 Task: Create a rule when custom fields attachments is set to a date Less than 1  hours from now by anyone except me.
Action: Mouse moved to (987, 250)
Screenshot: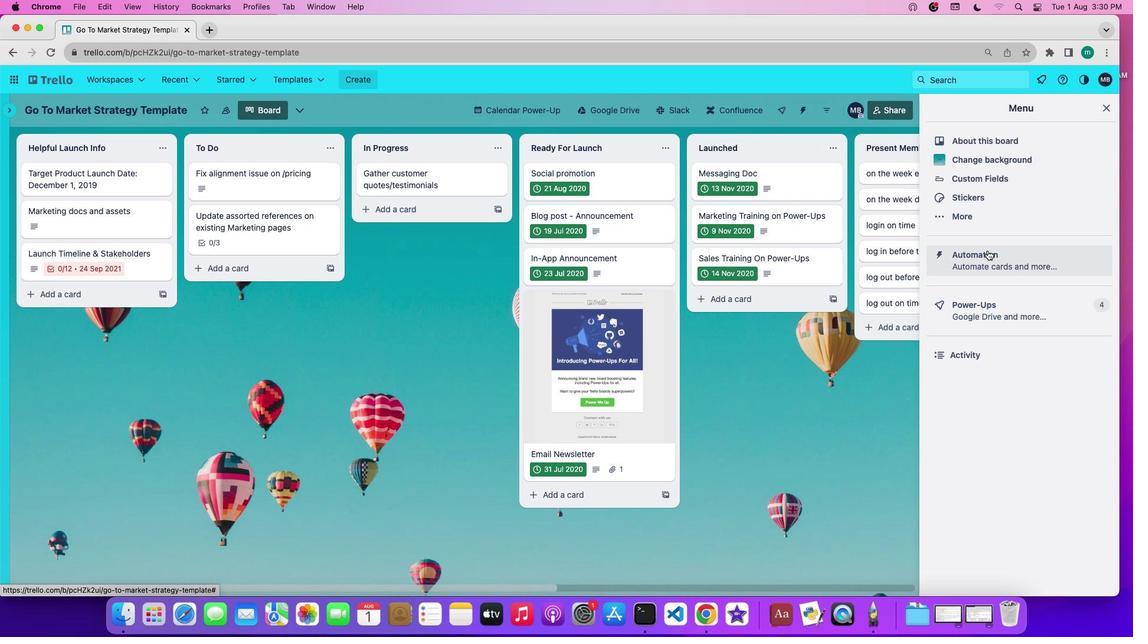 
Action: Mouse pressed left at (987, 250)
Screenshot: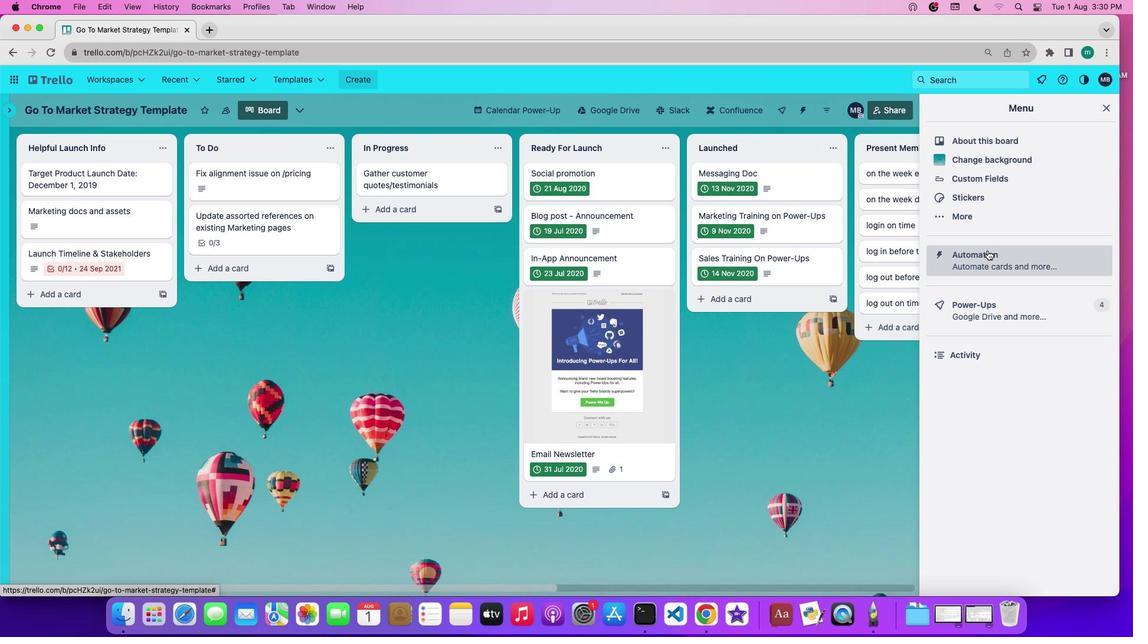 
Action: Mouse moved to (54, 219)
Screenshot: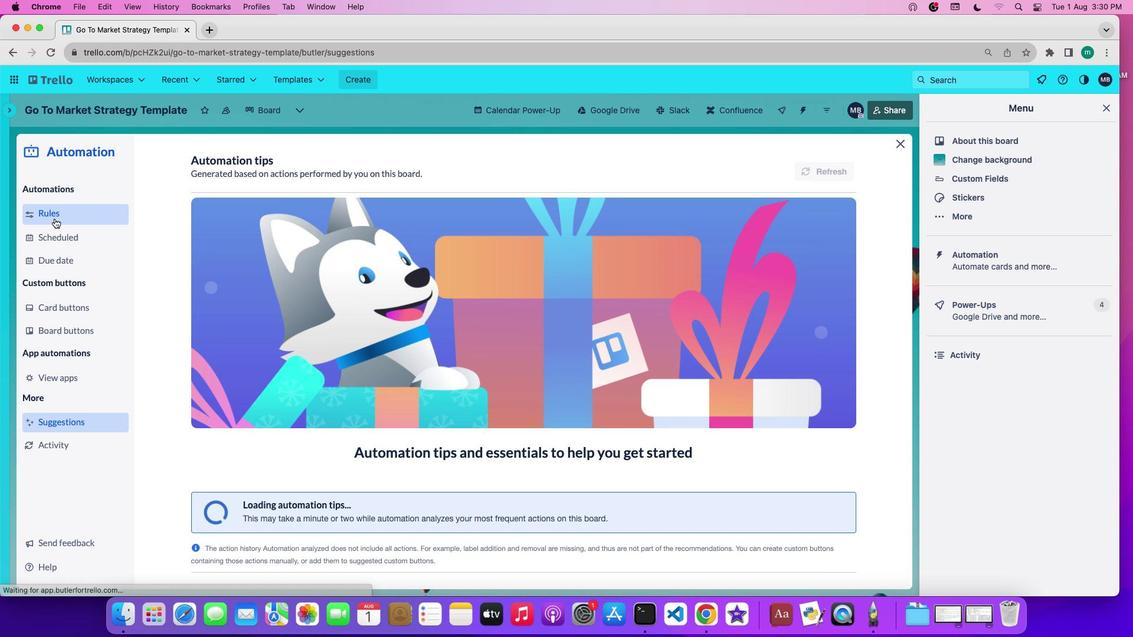 
Action: Mouse pressed left at (54, 219)
Screenshot: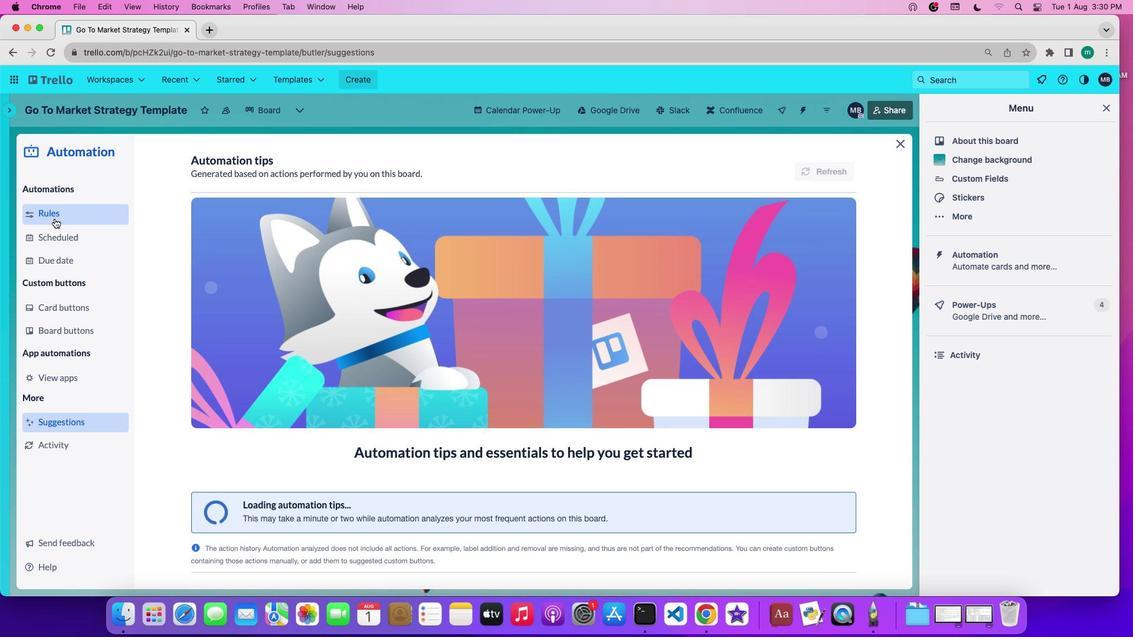 
Action: Mouse moved to (255, 417)
Screenshot: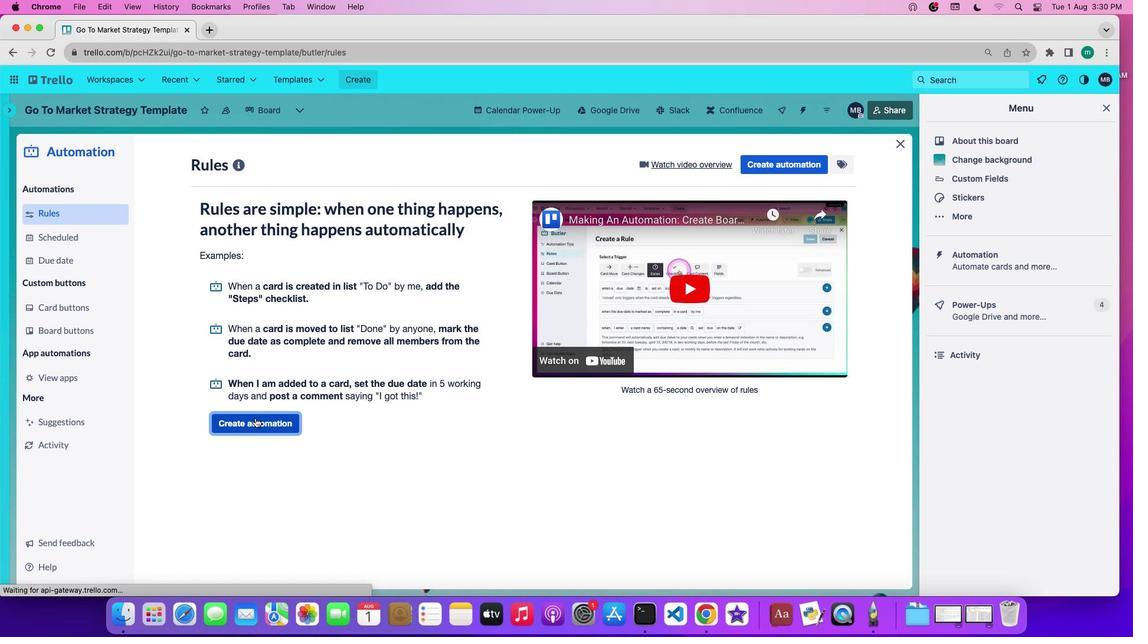 
Action: Mouse pressed left at (255, 417)
Screenshot: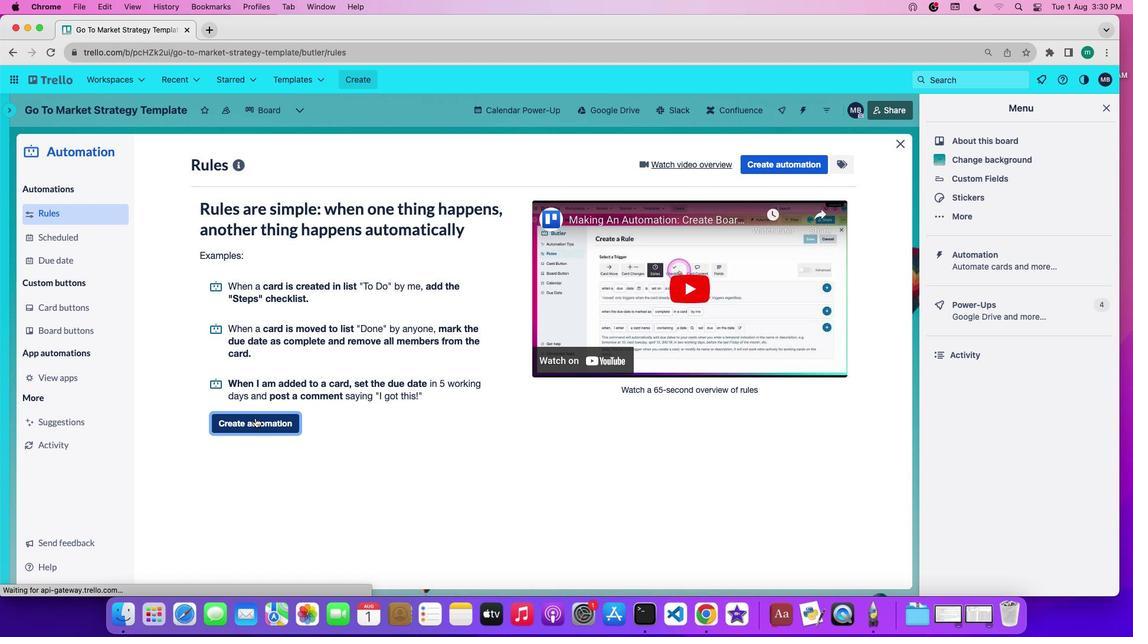
Action: Mouse moved to (522, 282)
Screenshot: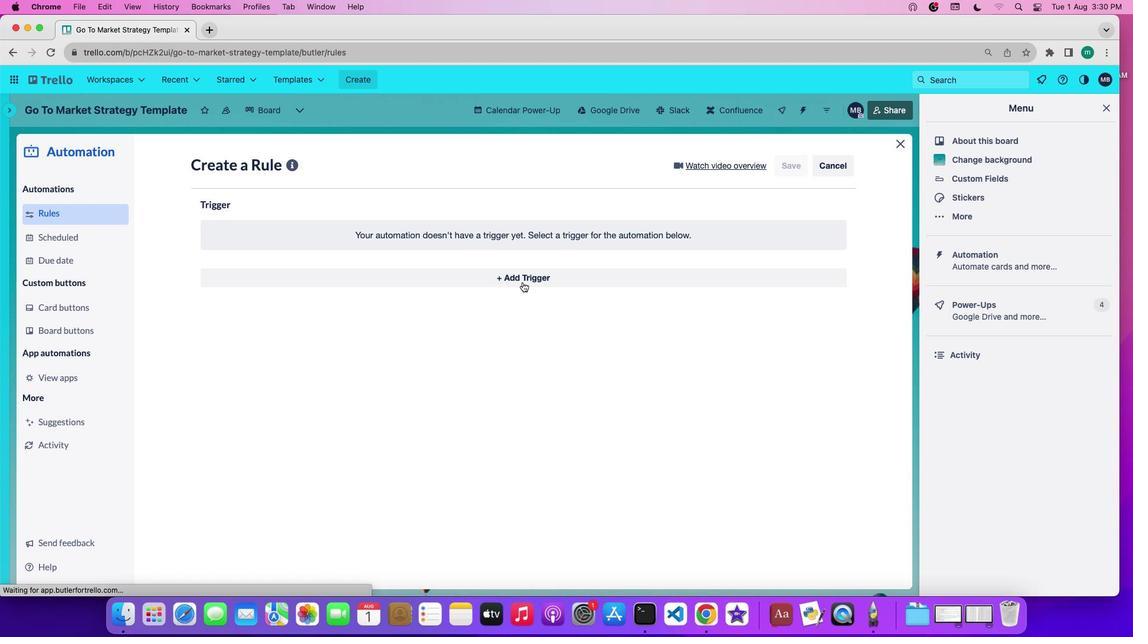 
Action: Mouse pressed left at (522, 282)
Screenshot: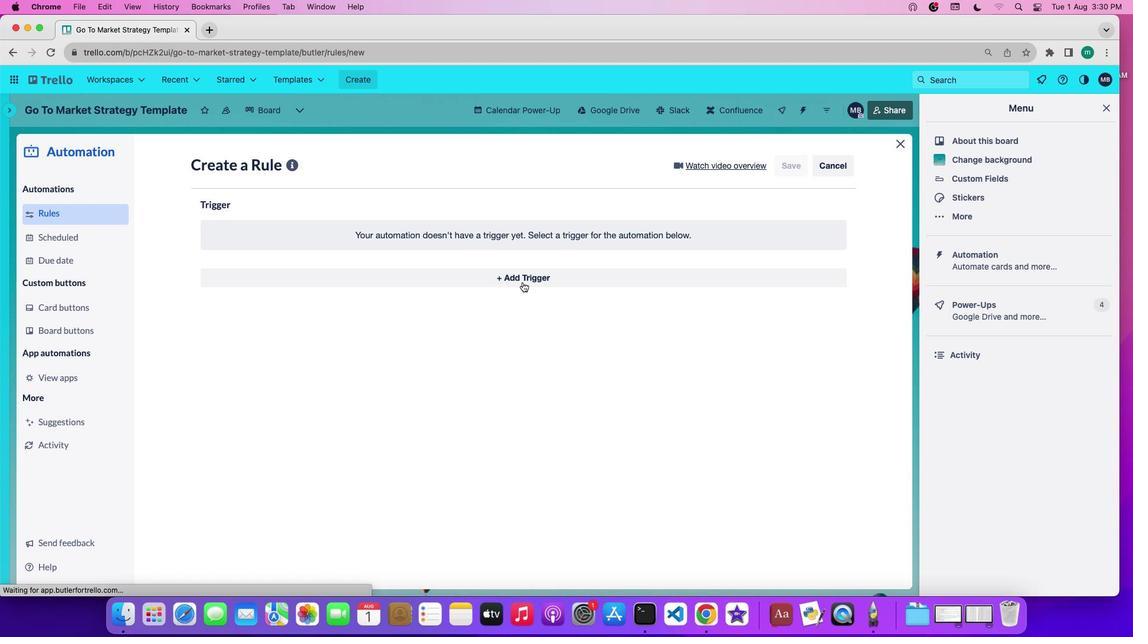 
Action: Mouse moved to (489, 327)
Screenshot: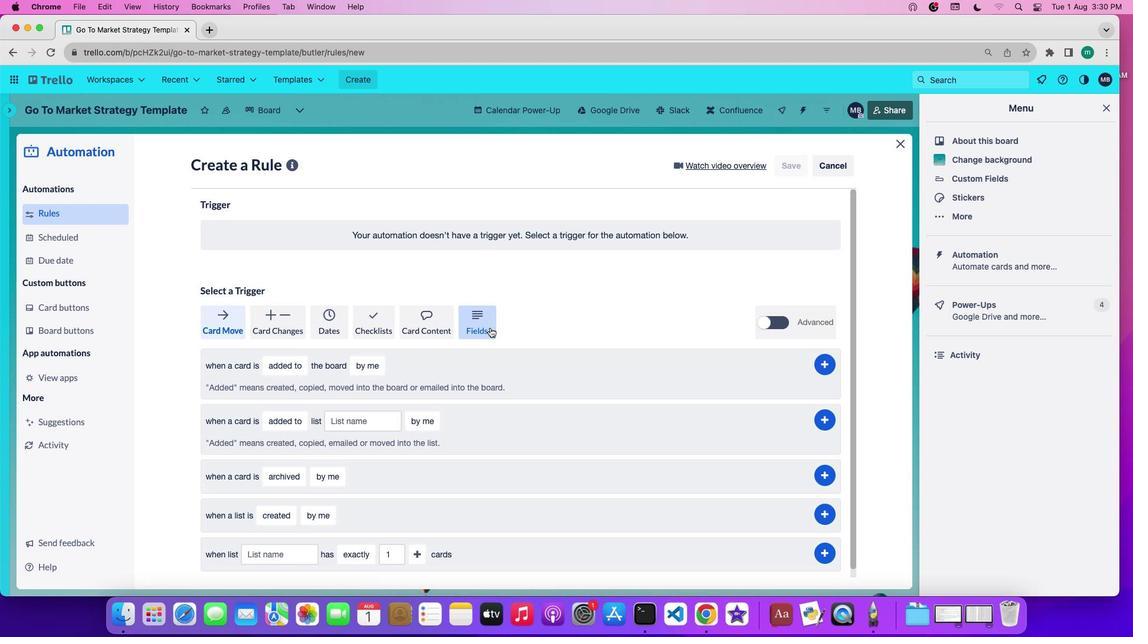 
Action: Mouse pressed left at (489, 327)
Screenshot: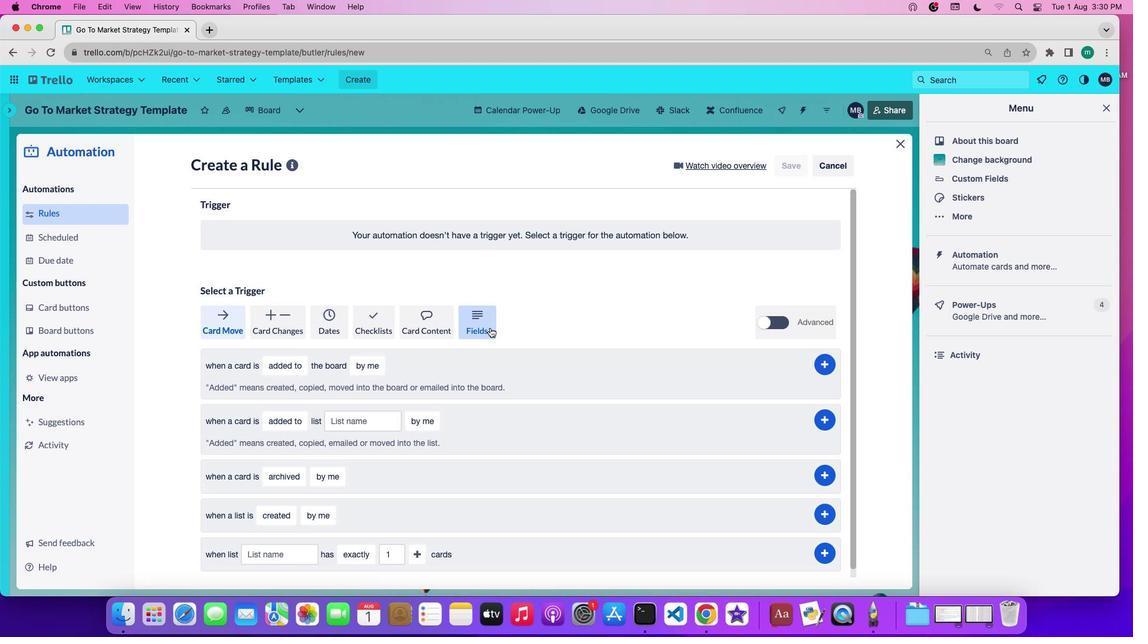 
Action: Mouse moved to (540, 400)
Screenshot: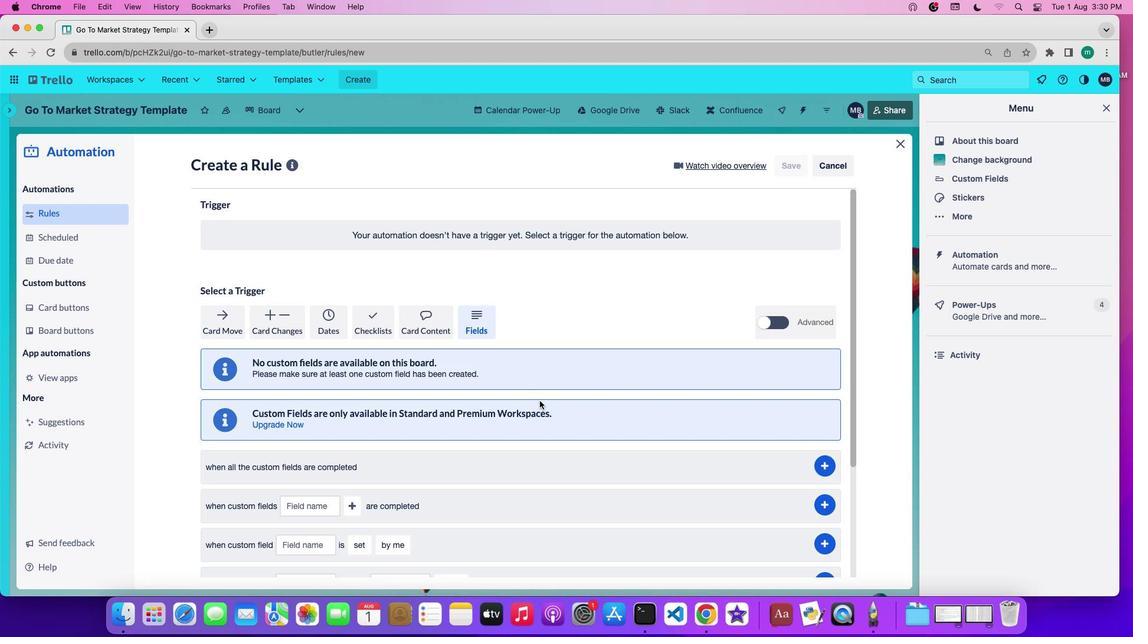 
Action: Mouse scrolled (540, 400) with delta (0, 0)
Screenshot: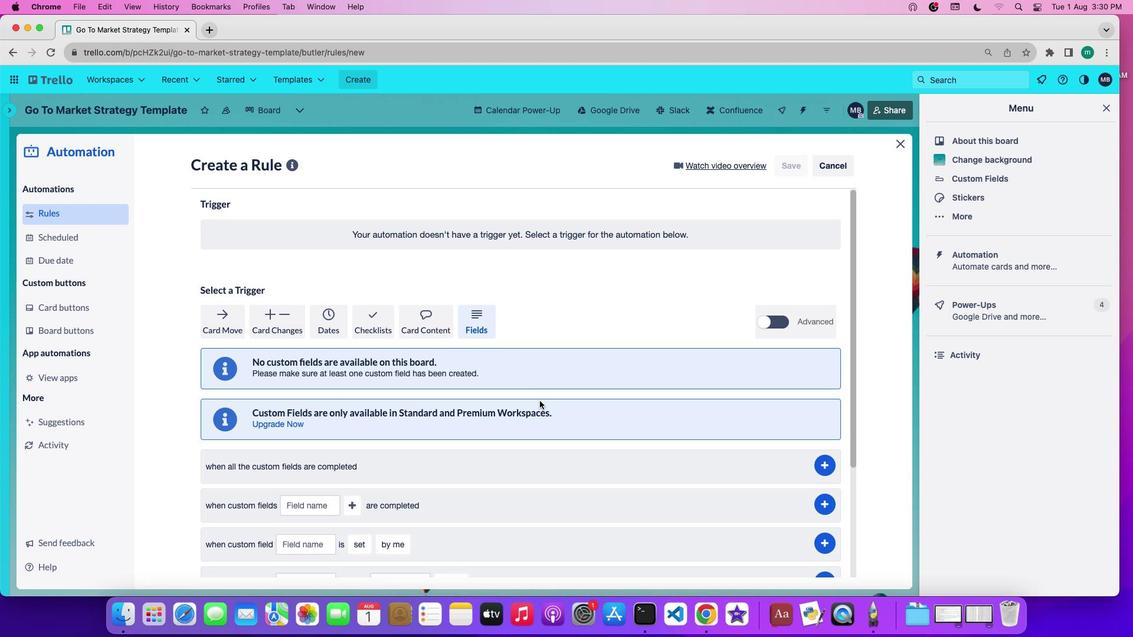 
Action: Mouse scrolled (540, 400) with delta (0, 0)
Screenshot: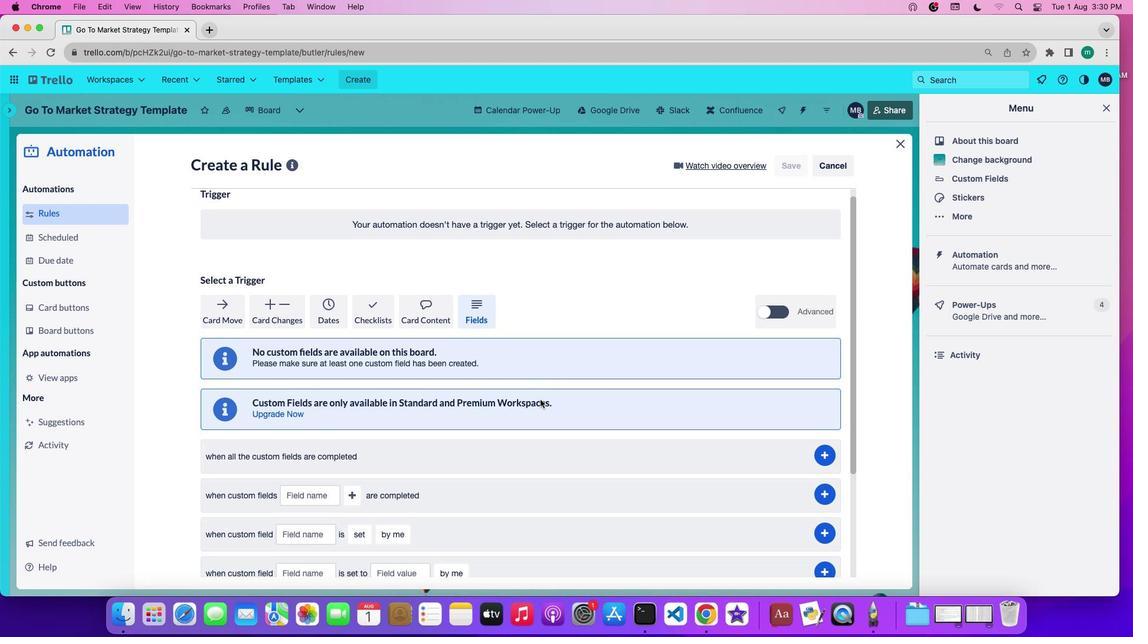 
Action: Mouse moved to (540, 400)
Screenshot: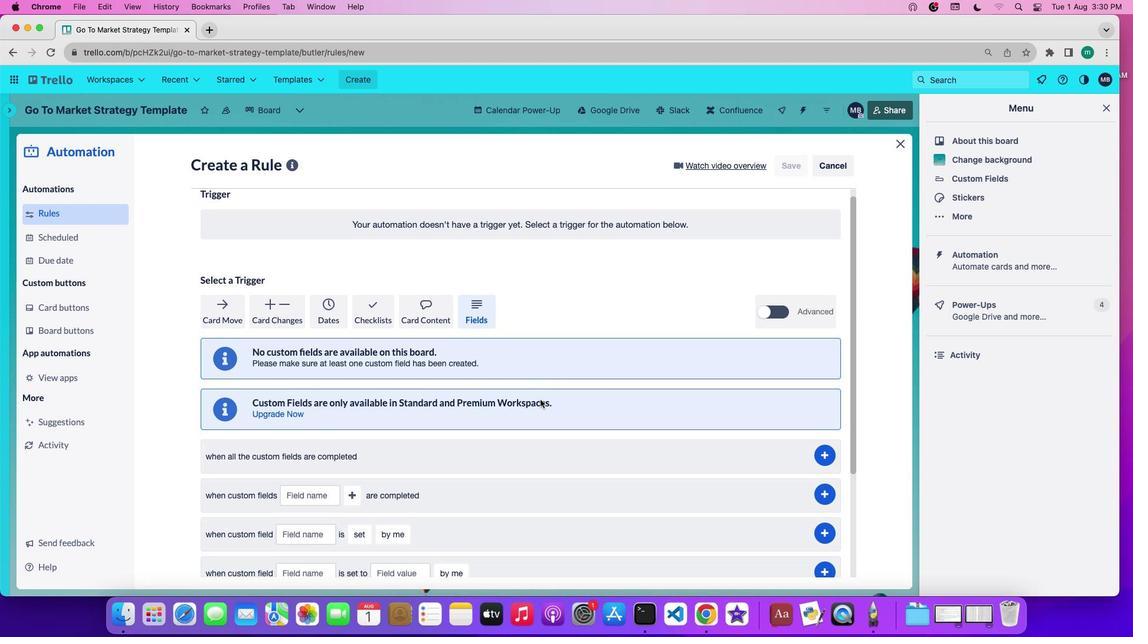 
Action: Mouse scrolled (540, 400) with delta (0, -1)
Screenshot: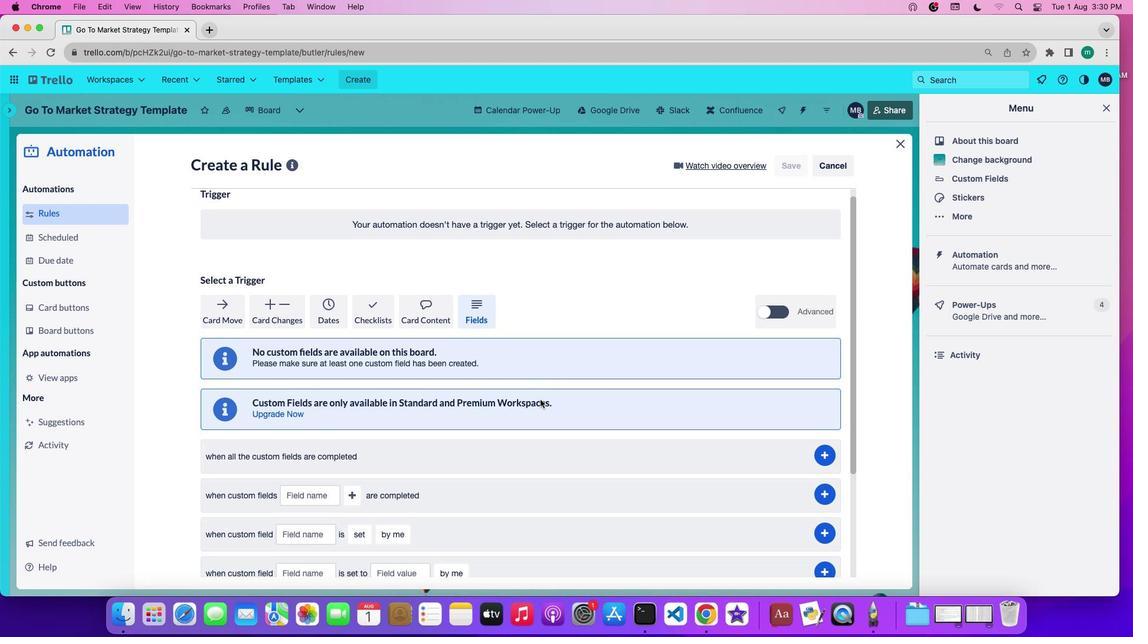 
Action: Mouse scrolled (540, 400) with delta (0, -2)
Screenshot: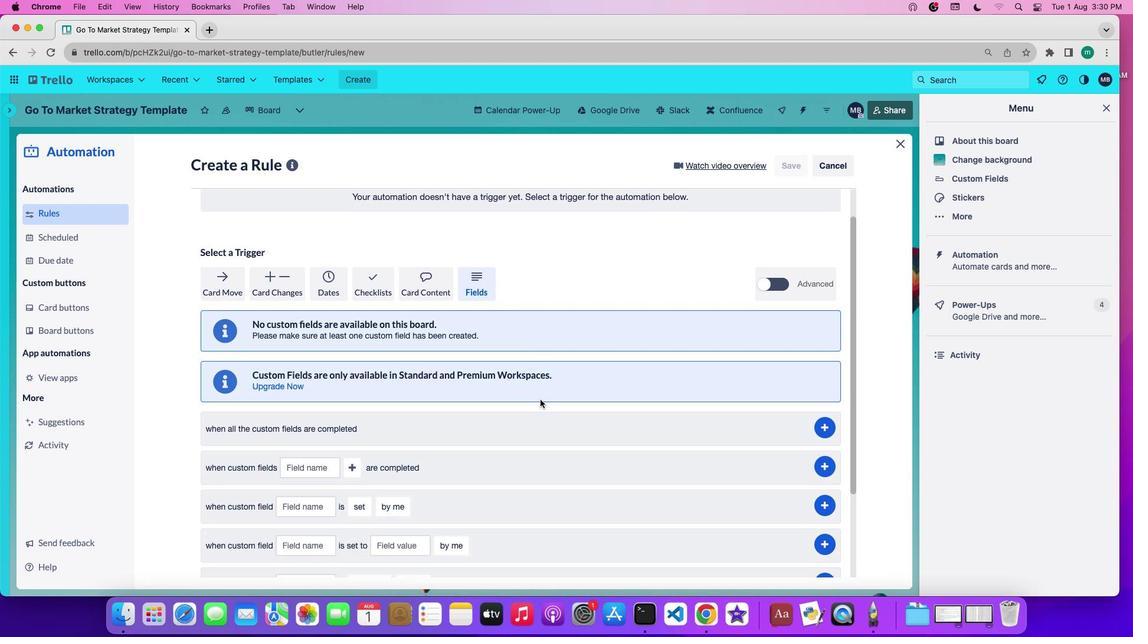 
Action: Mouse moved to (540, 399)
Screenshot: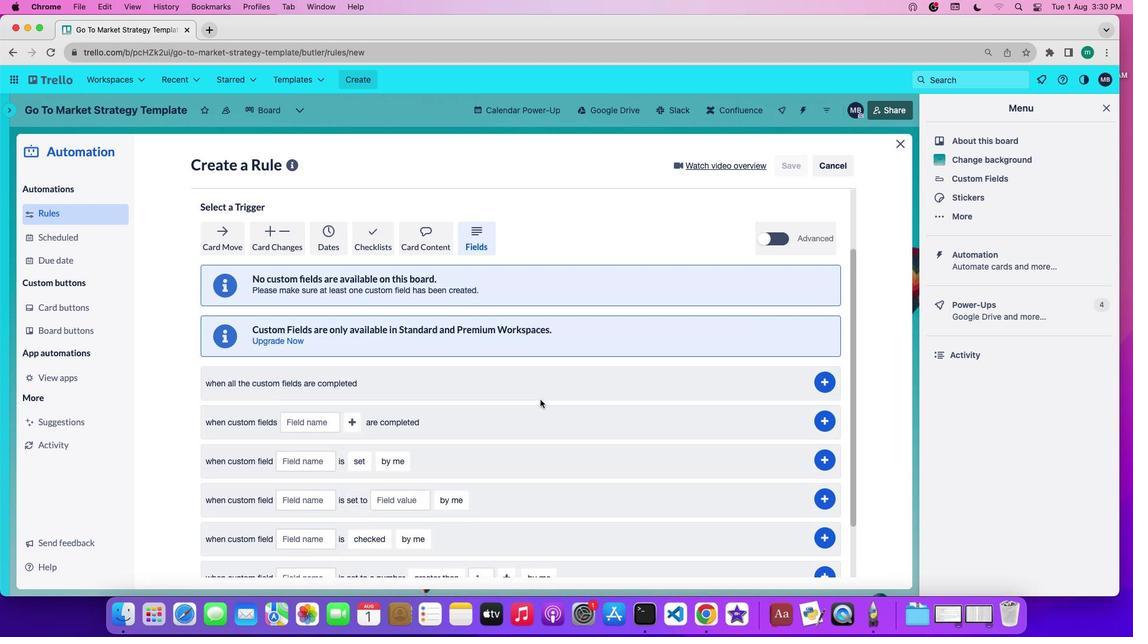 
Action: Mouse scrolled (540, 399) with delta (0, -2)
Screenshot: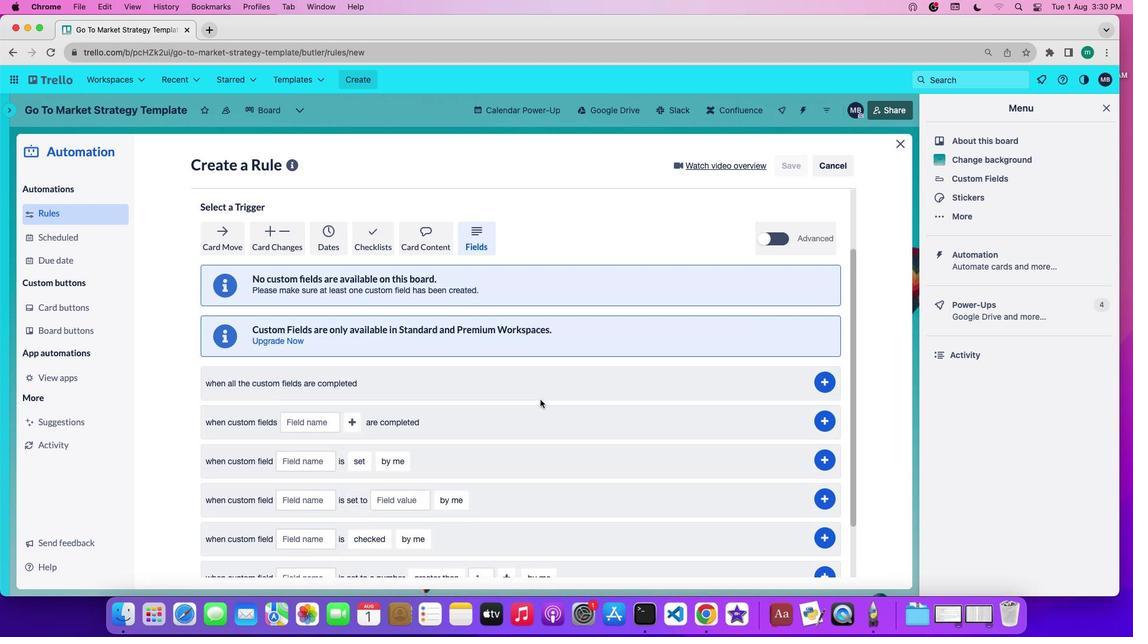 
Action: Mouse moved to (303, 550)
Screenshot: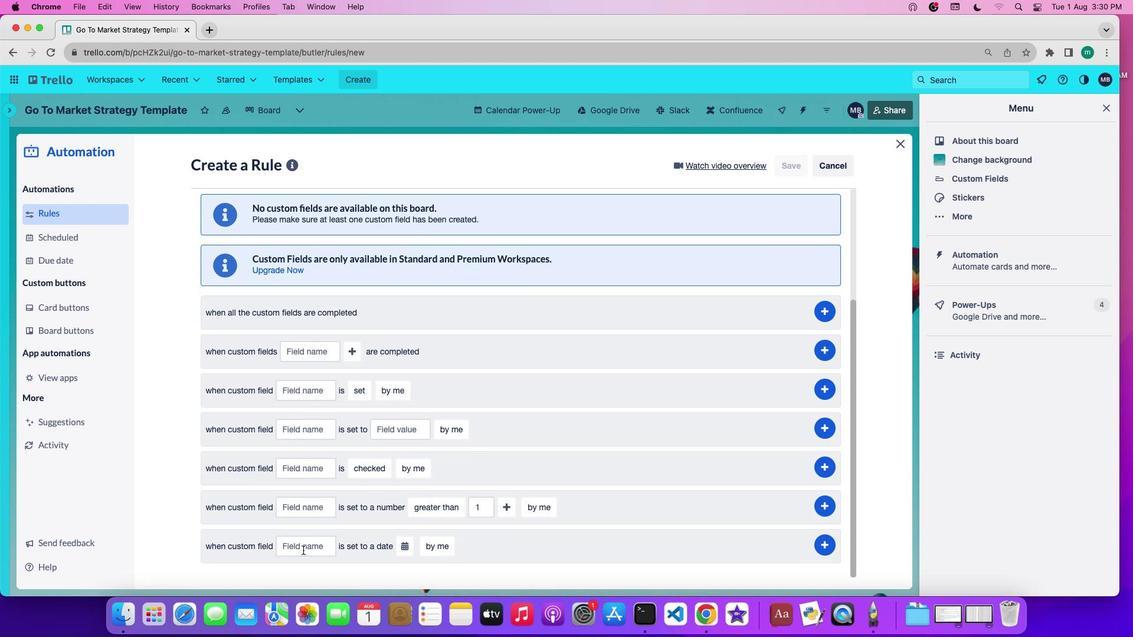 
Action: Mouse pressed left at (303, 550)
Screenshot: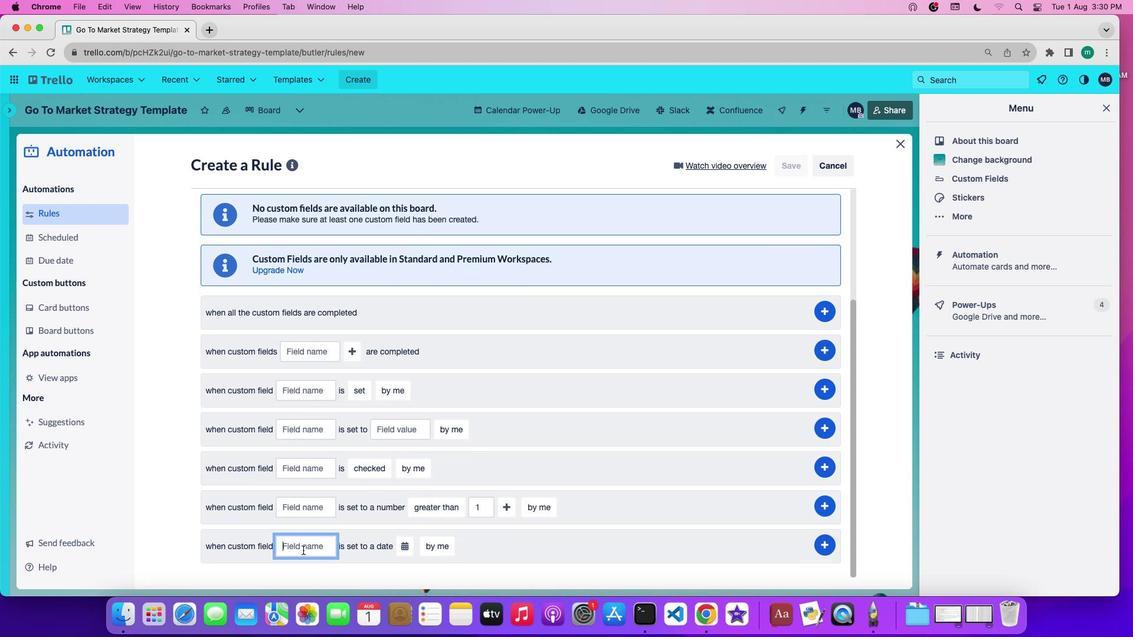 
Action: Mouse moved to (309, 542)
Screenshot: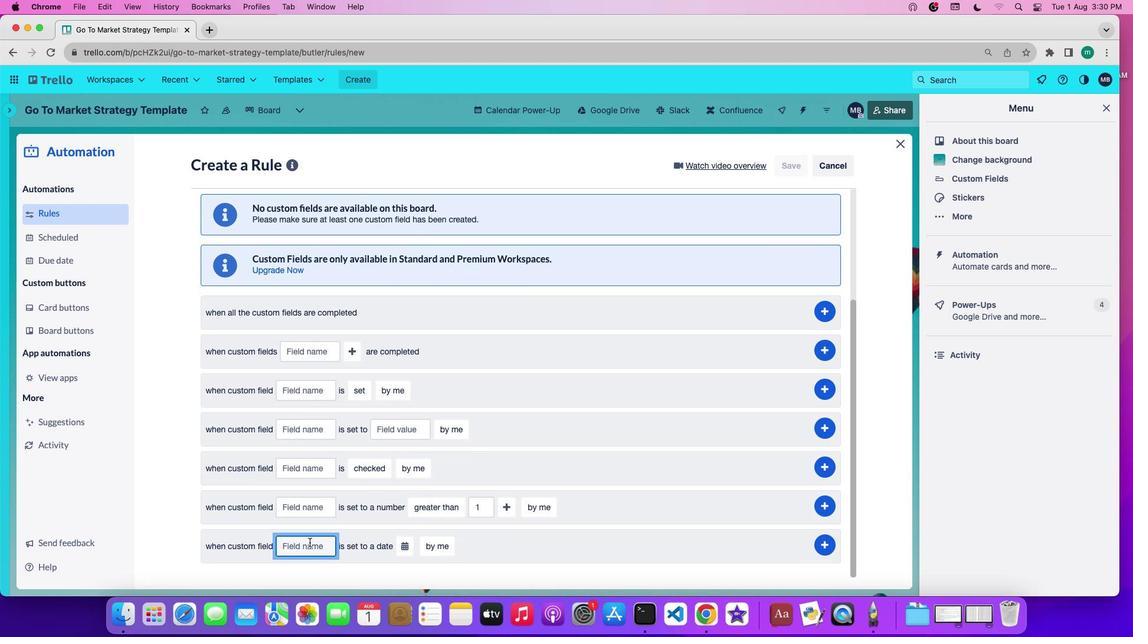 
Action: Key pressed 'a''t''t''a''c''h''m''e''n''t''s'
Screenshot: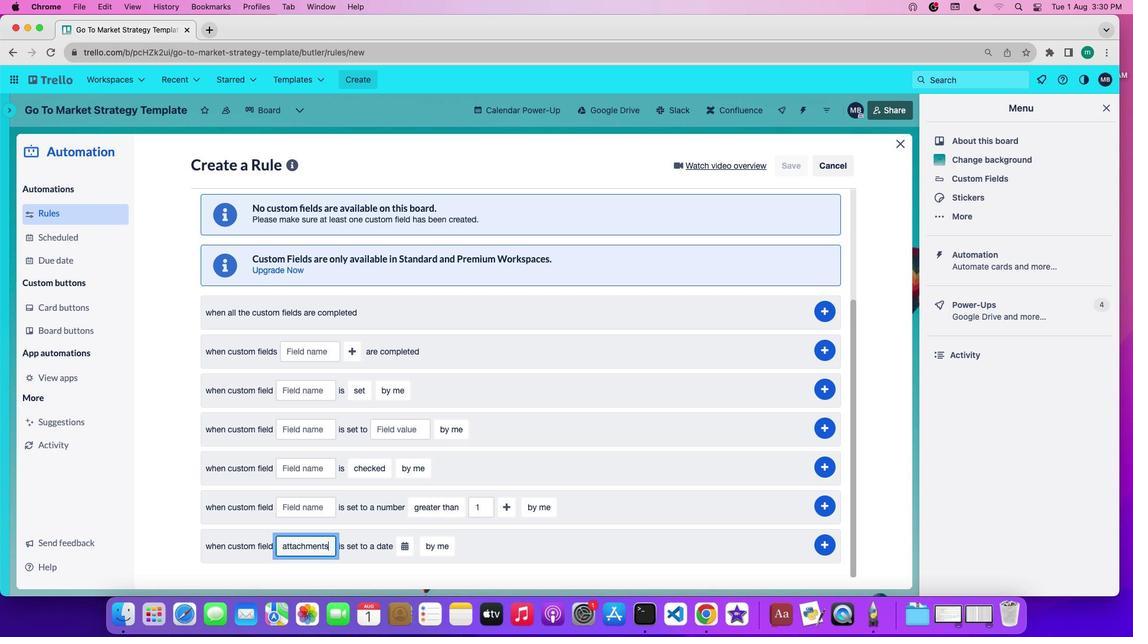 
Action: Mouse moved to (406, 541)
Screenshot: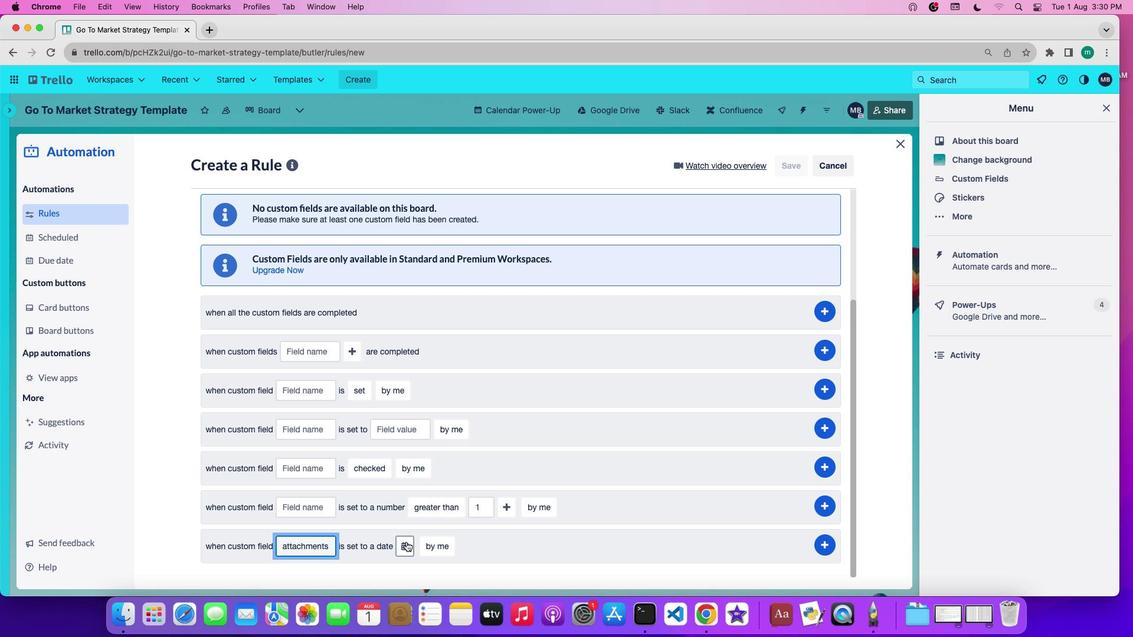
Action: Mouse pressed left at (406, 541)
Screenshot: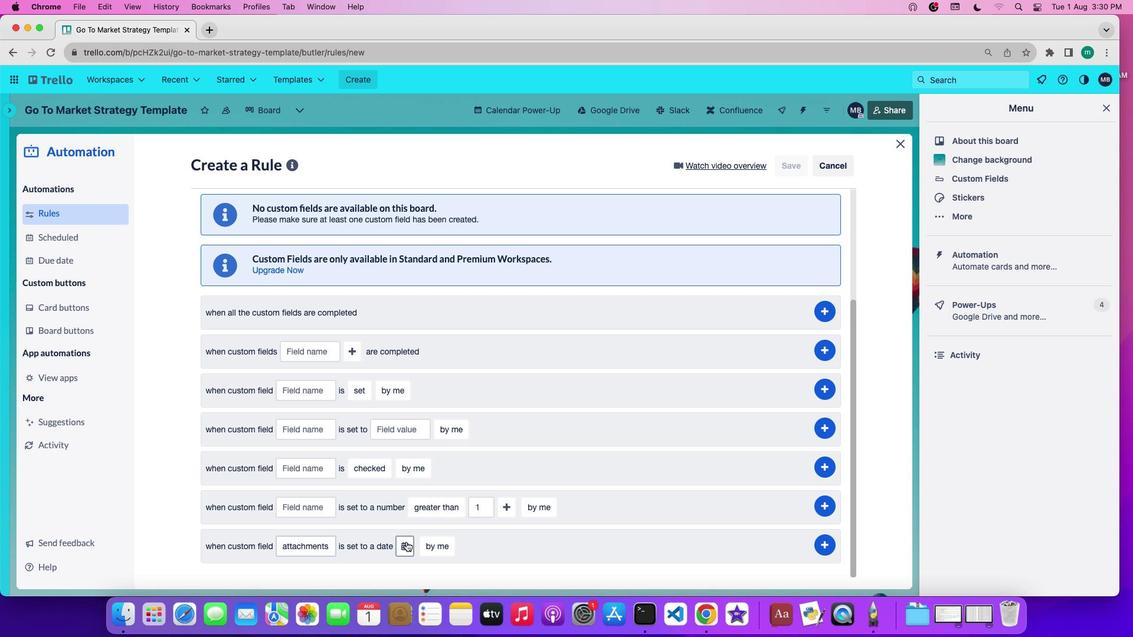 
Action: Mouse moved to (409, 546)
Screenshot: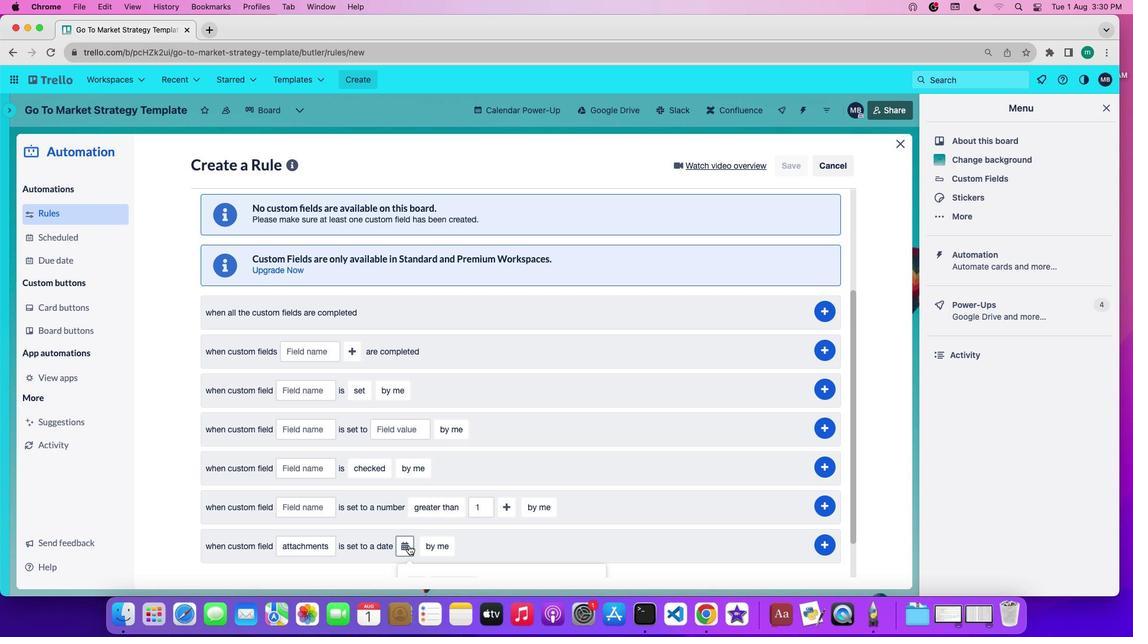 
Action: Mouse pressed left at (409, 546)
Screenshot: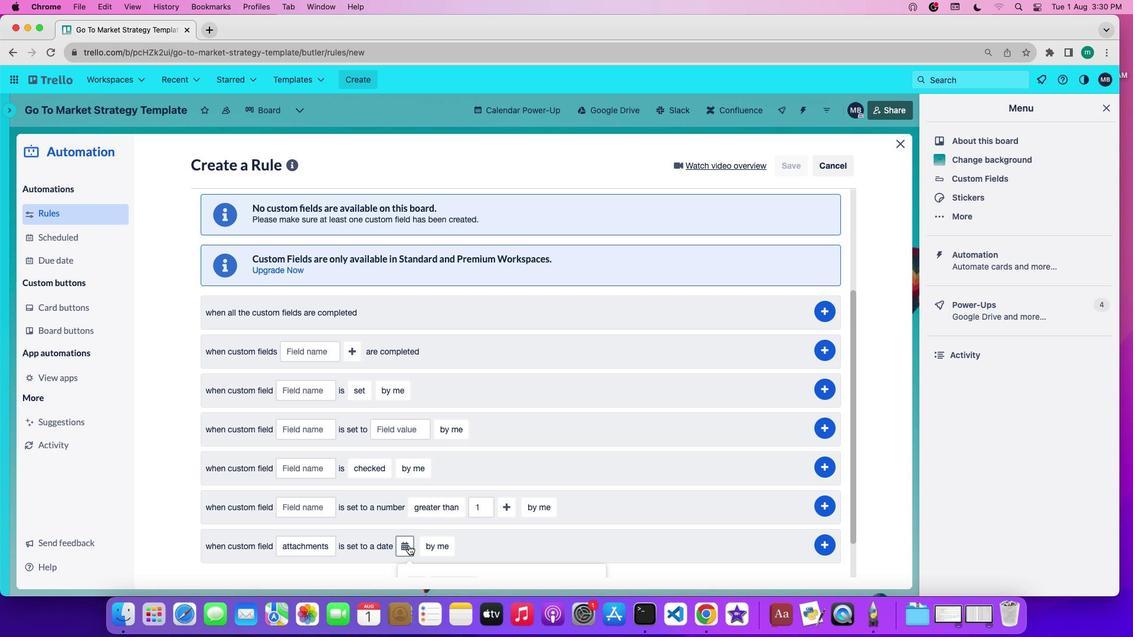 
Action: Mouse moved to (402, 543)
Screenshot: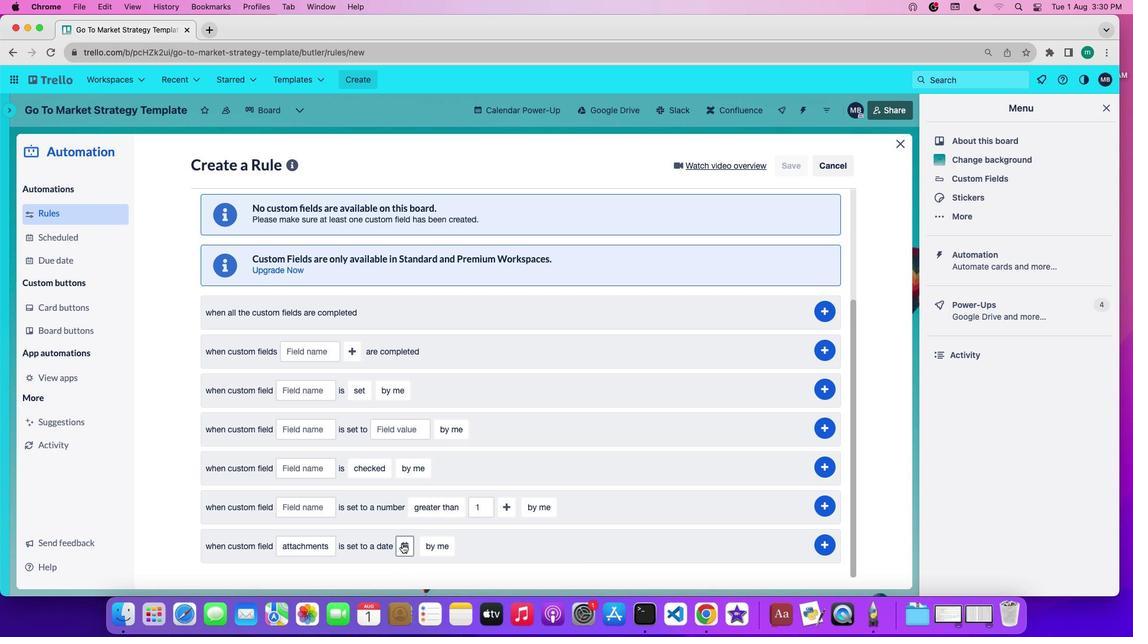 
Action: Mouse pressed left at (402, 543)
Screenshot: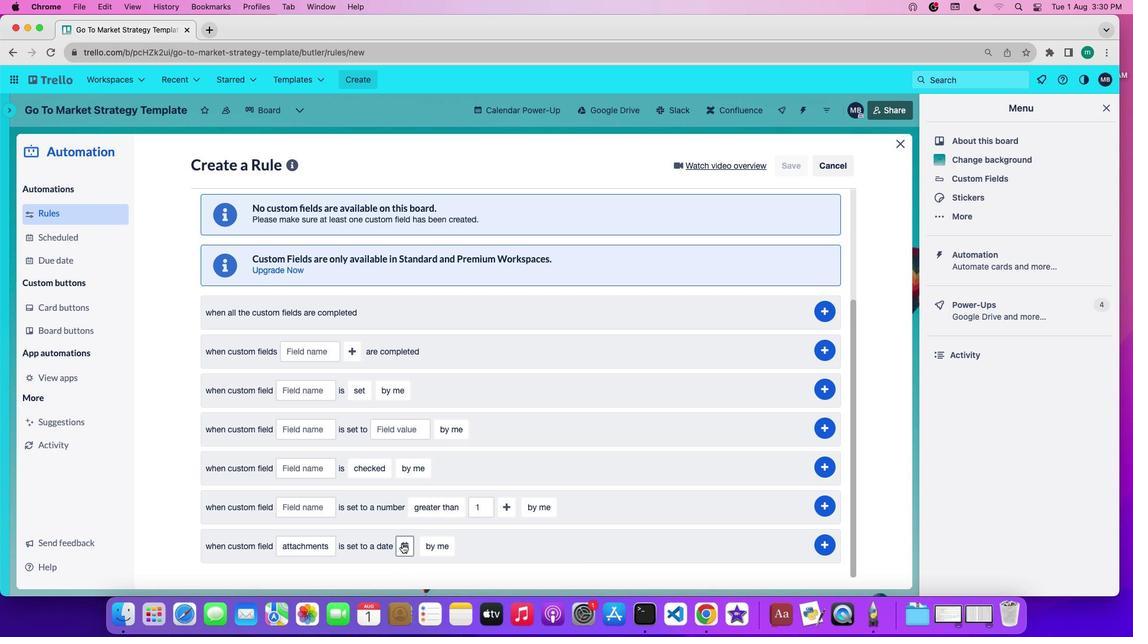
Action: Mouse moved to (343, 501)
Screenshot: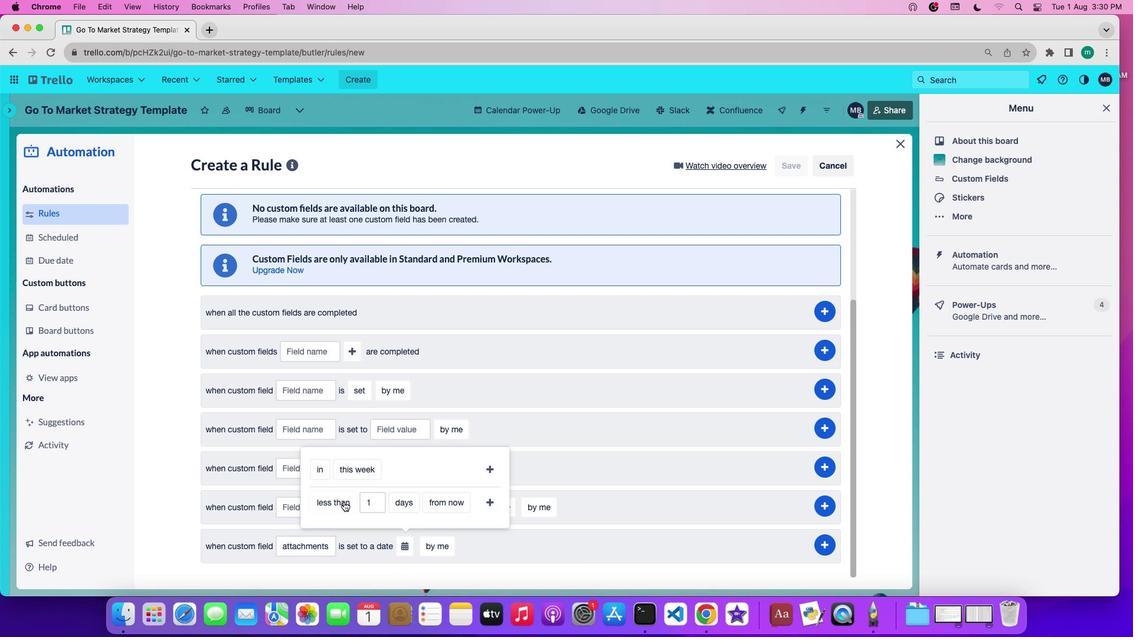 
Action: Mouse pressed left at (343, 501)
Screenshot: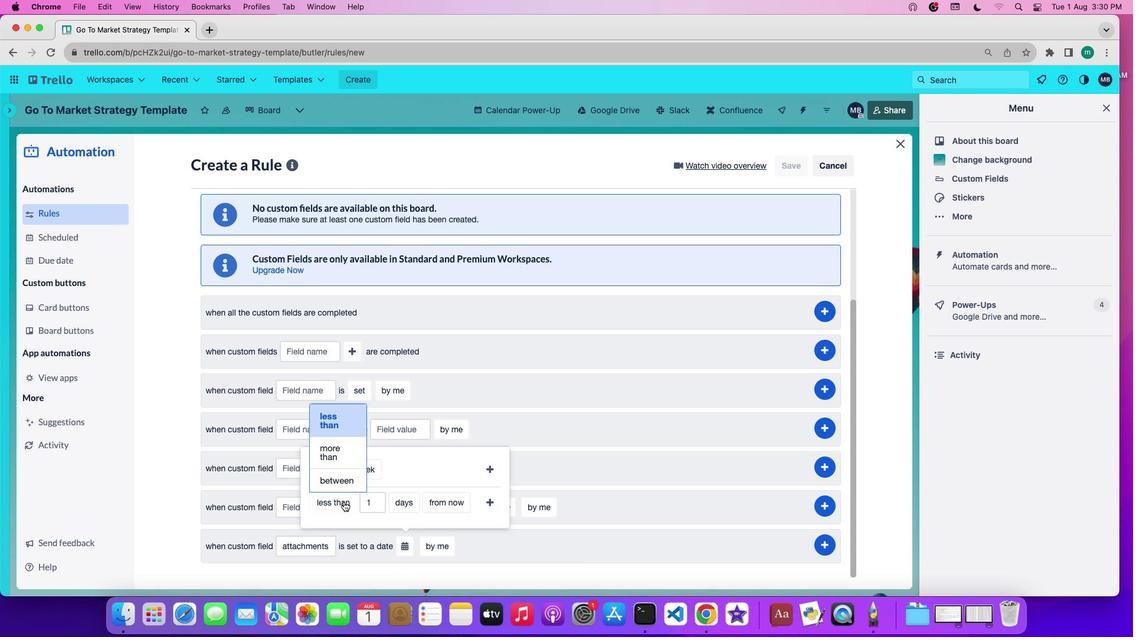 
Action: Mouse moved to (332, 415)
Screenshot: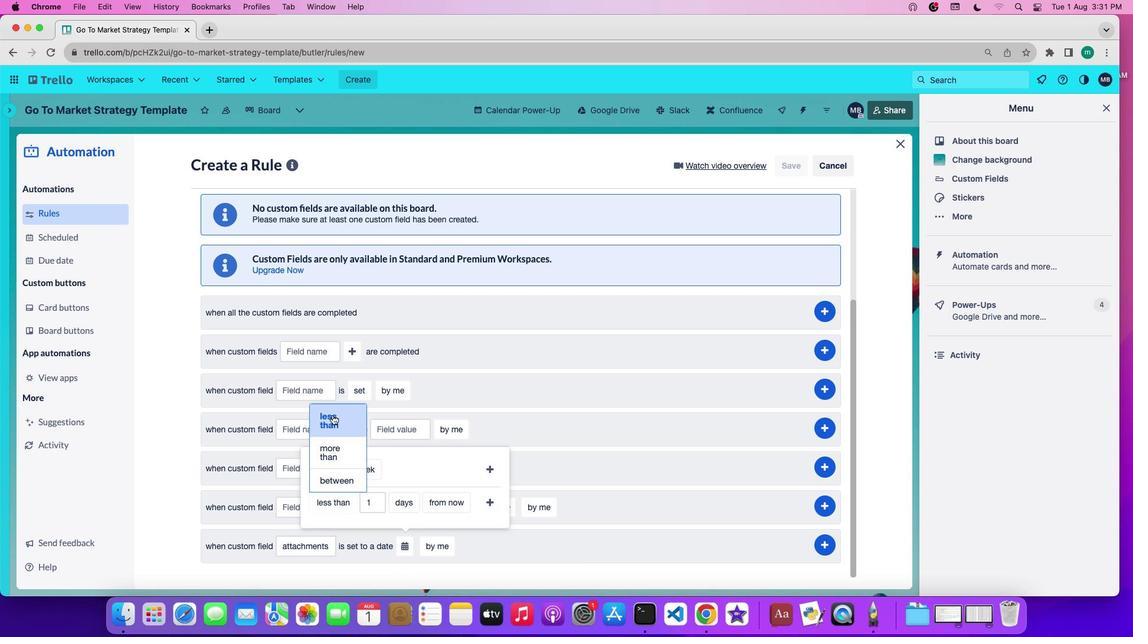 
Action: Mouse pressed left at (332, 415)
Screenshot: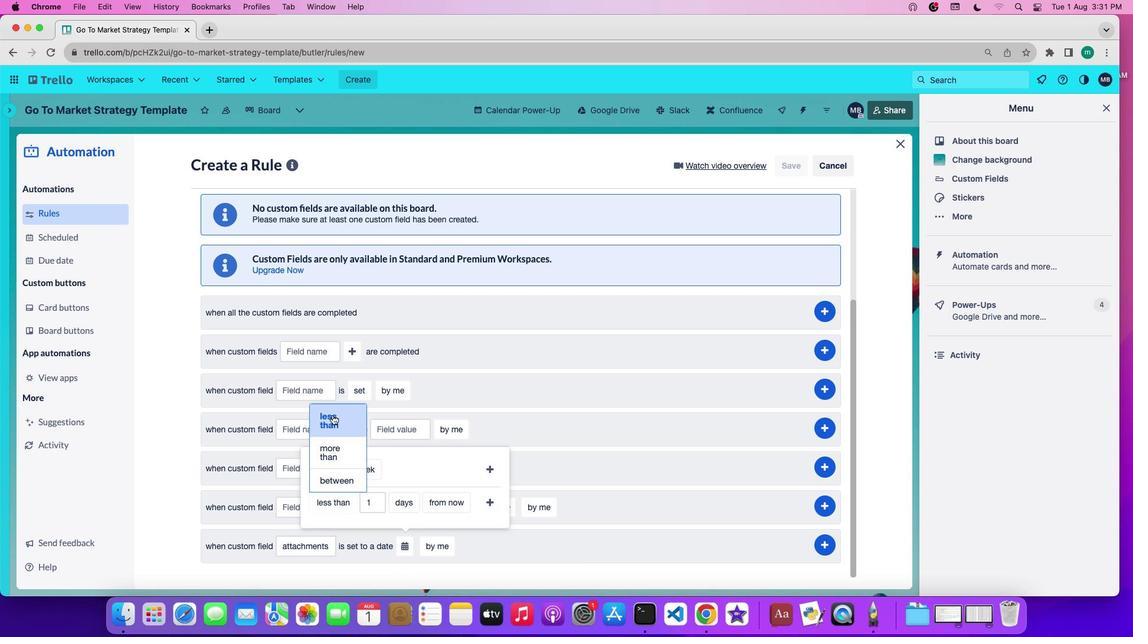 
Action: Mouse moved to (399, 498)
Screenshot: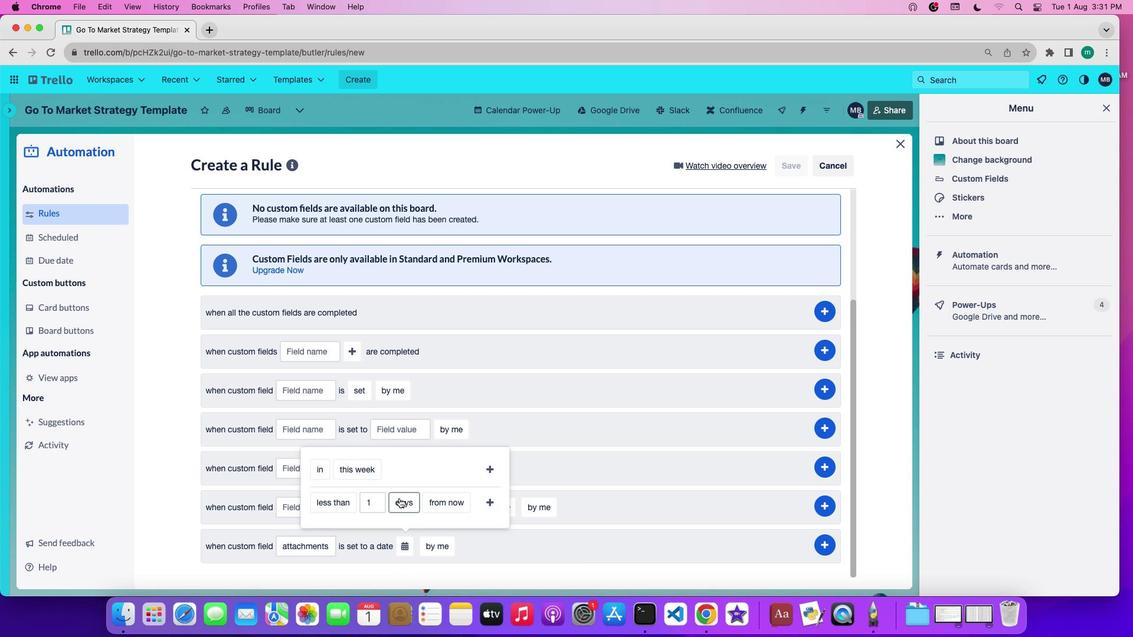 
Action: Mouse pressed left at (399, 498)
Screenshot: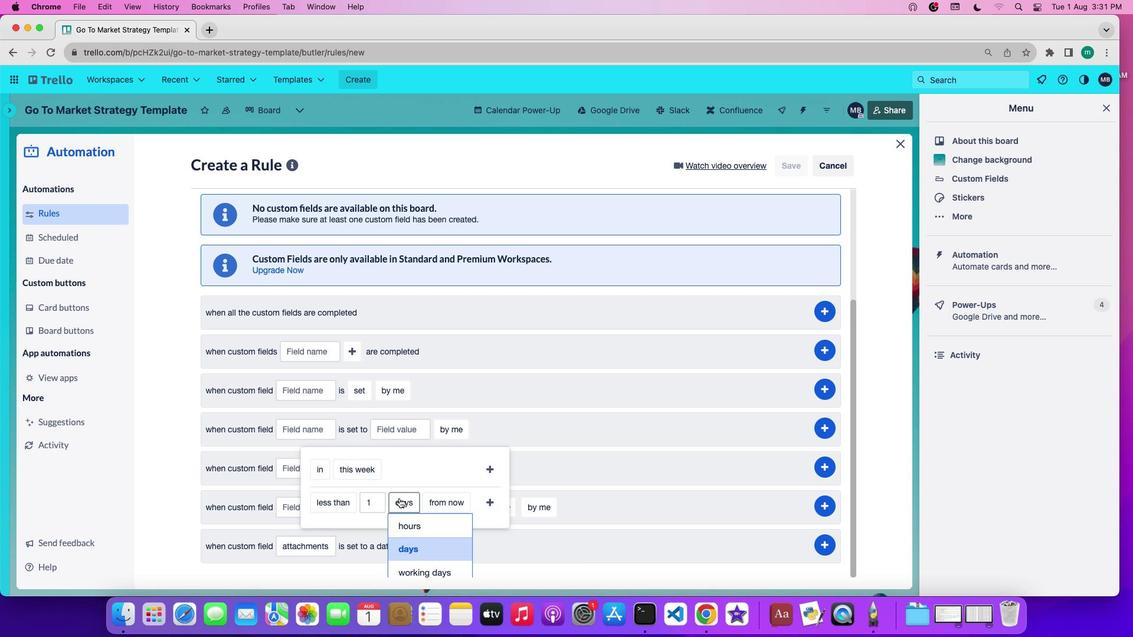 
Action: Mouse moved to (407, 520)
Screenshot: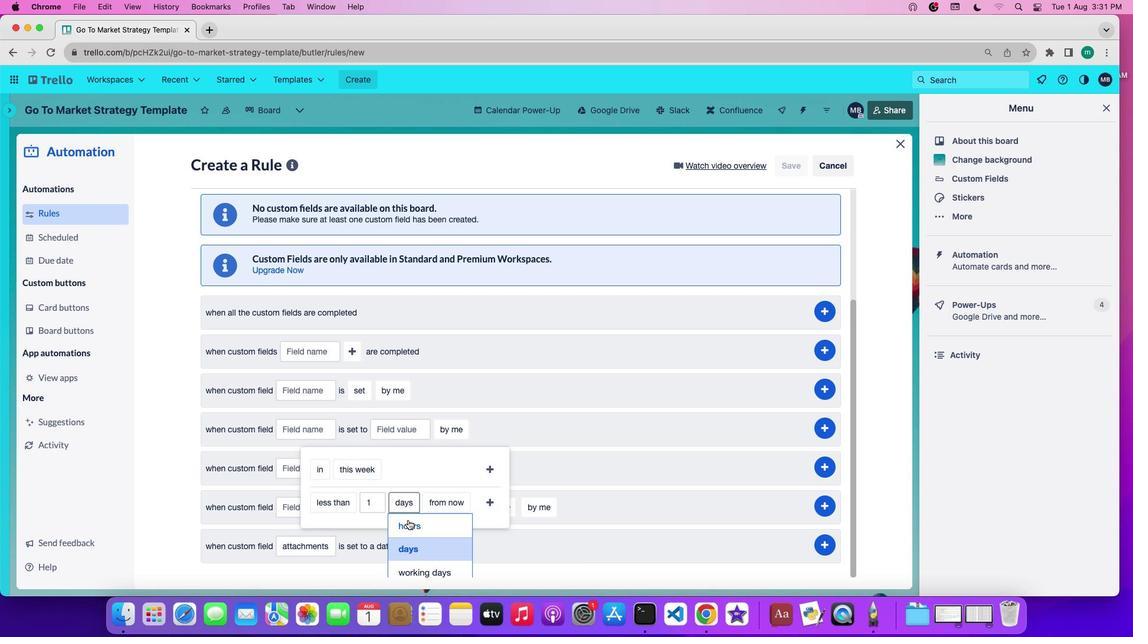 
Action: Mouse pressed left at (407, 520)
Screenshot: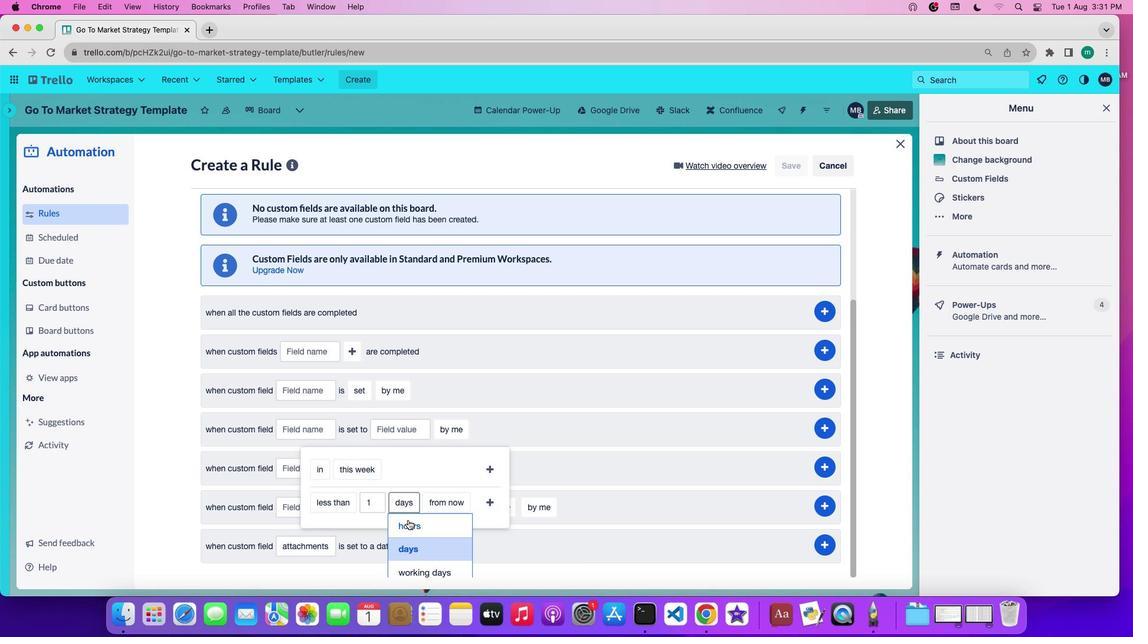 
Action: Mouse moved to (438, 502)
Screenshot: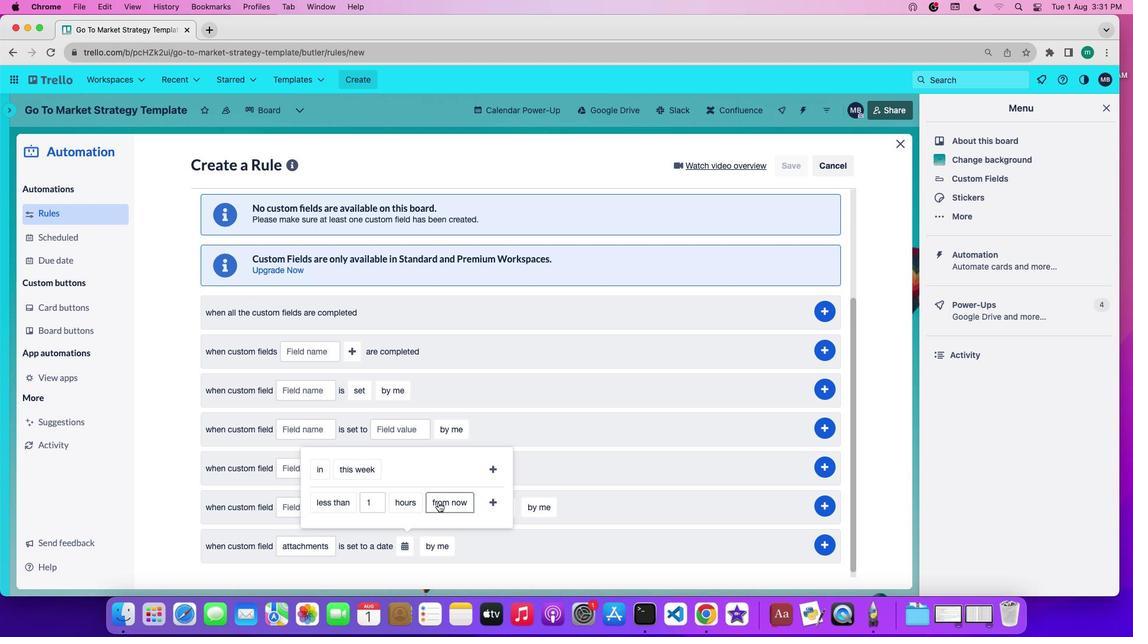 
Action: Mouse pressed left at (438, 502)
Screenshot: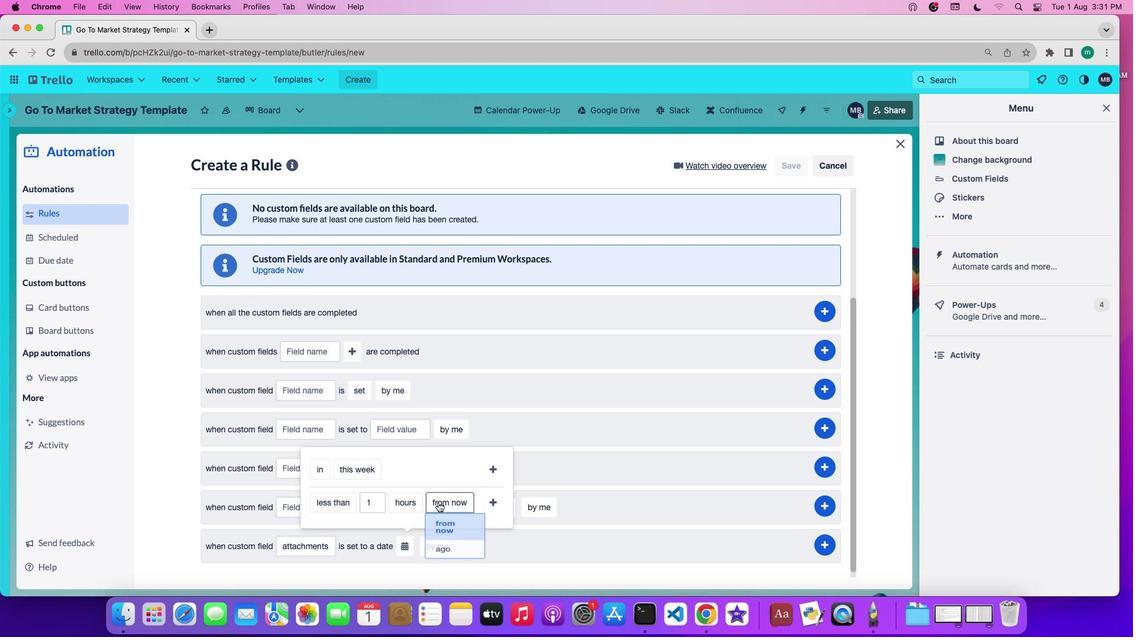 
Action: Mouse moved to (447, 530)
Screenshot: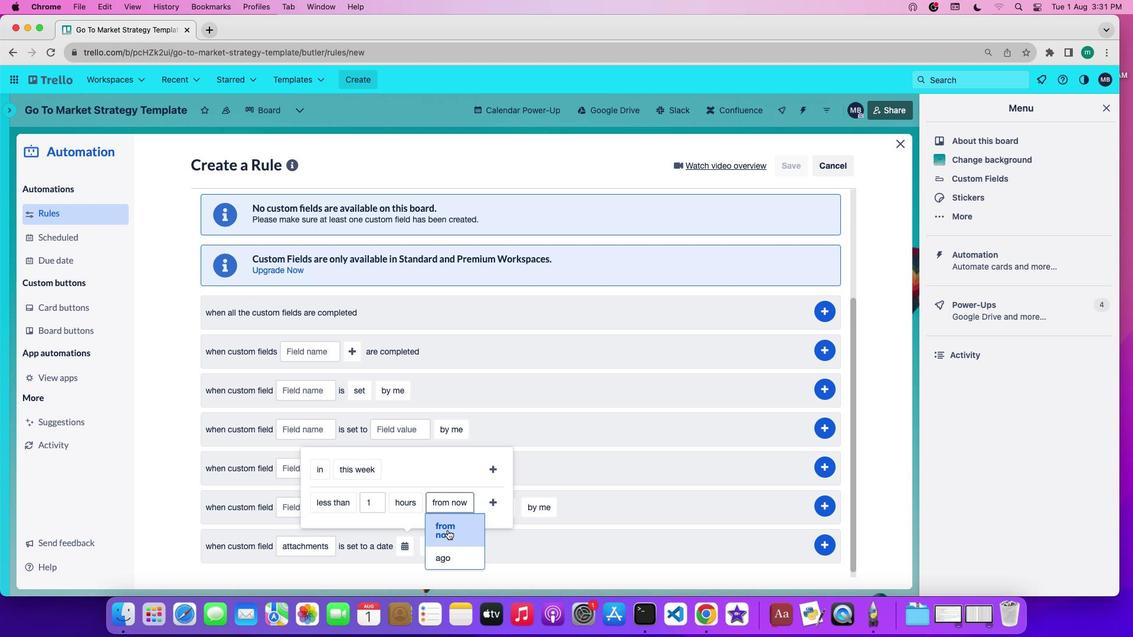 
Action: Mouse pressed left at (447, 530)
Screenshot: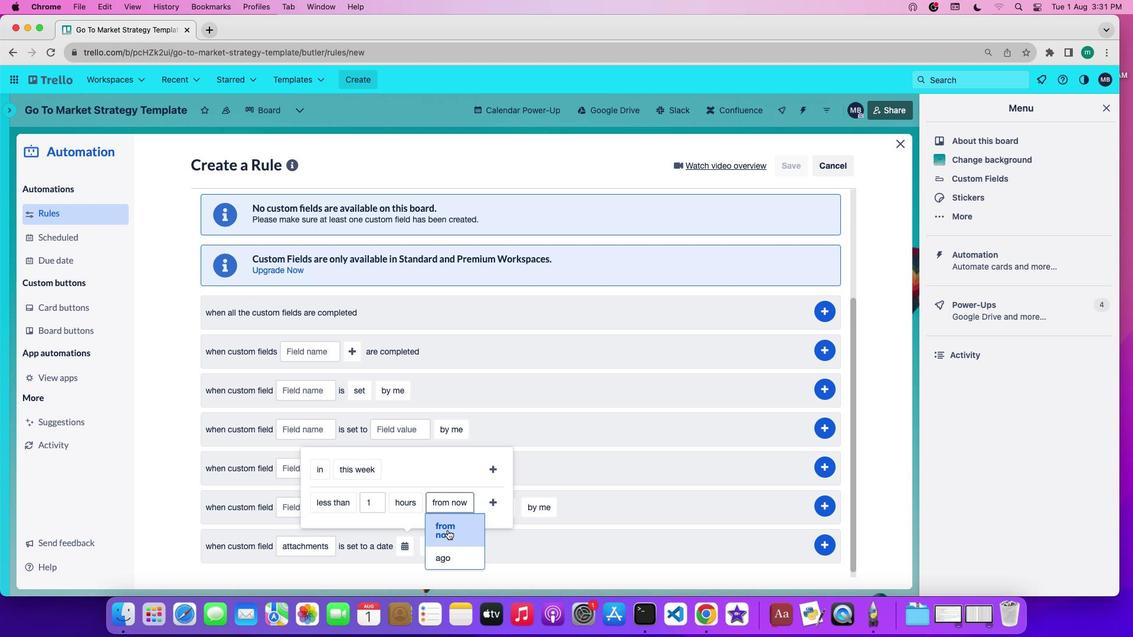 
Action: Mouse moved to (489, 500)
Screenshot: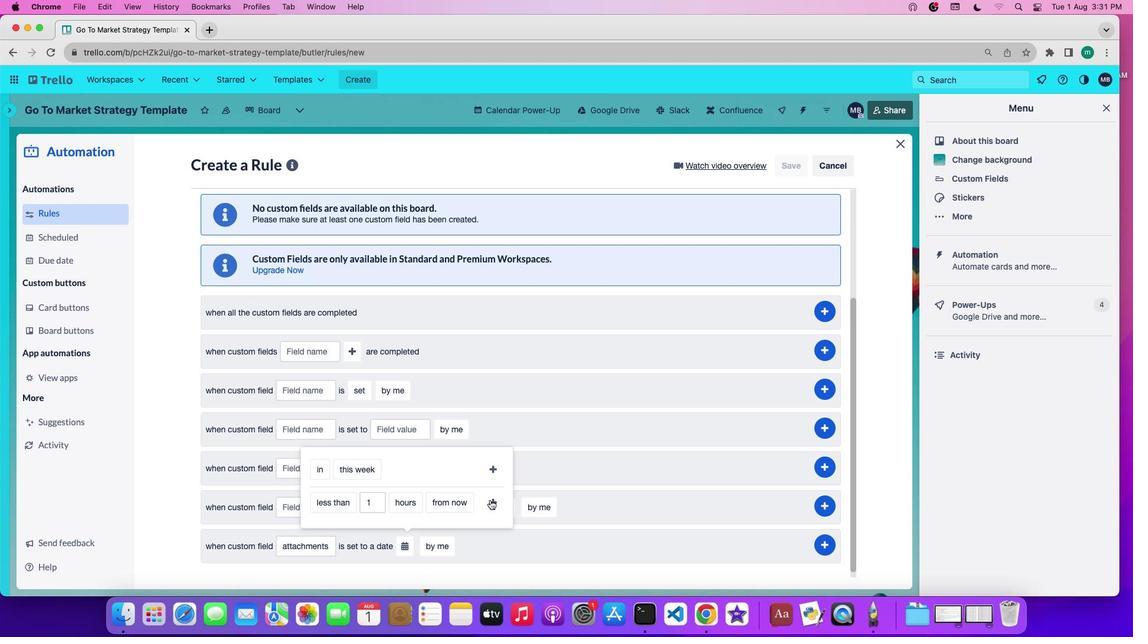 
Action: Mouse pressed left at (489, 500)
Screenshot: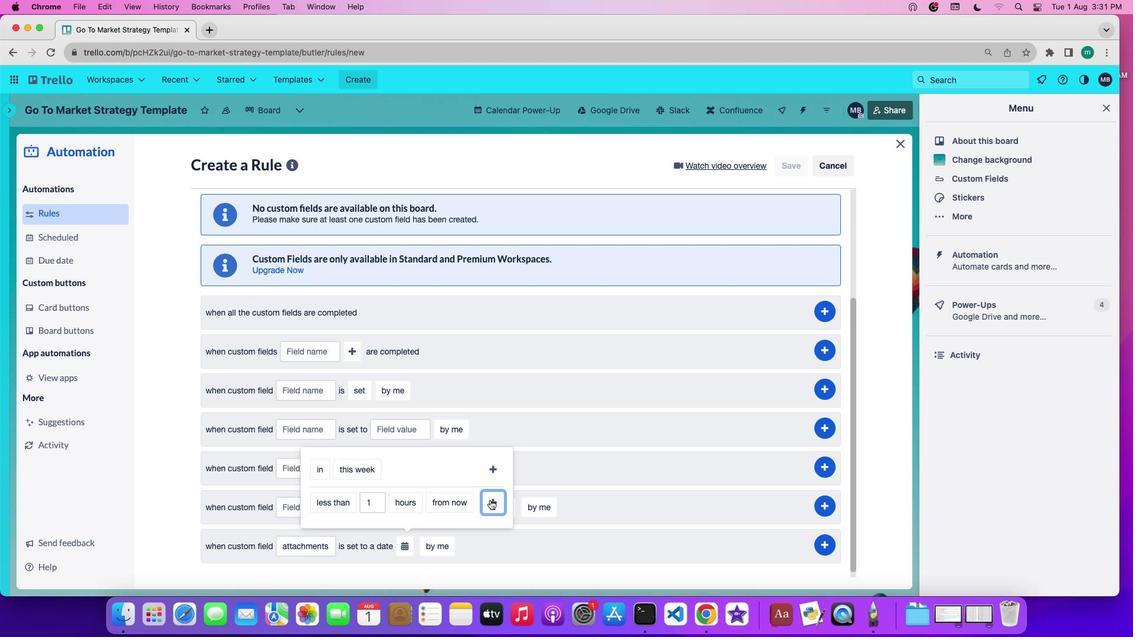 
Action: Mouse moved to (529, 548)
Screenshot: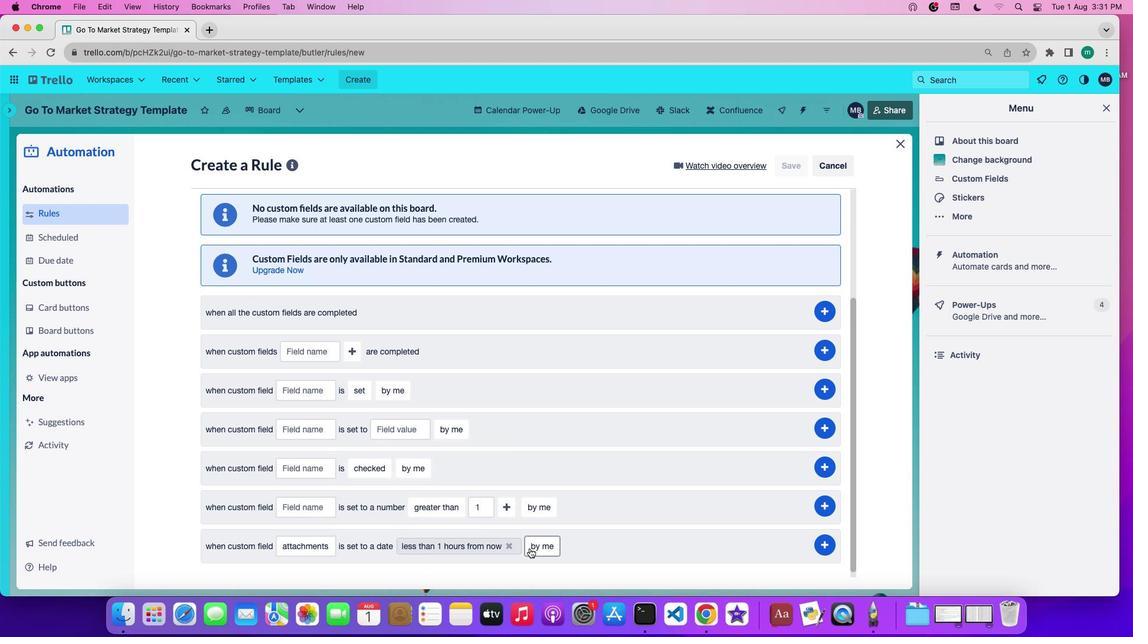 
Action: Mouse pressed left at (529, 548)
Screenshot: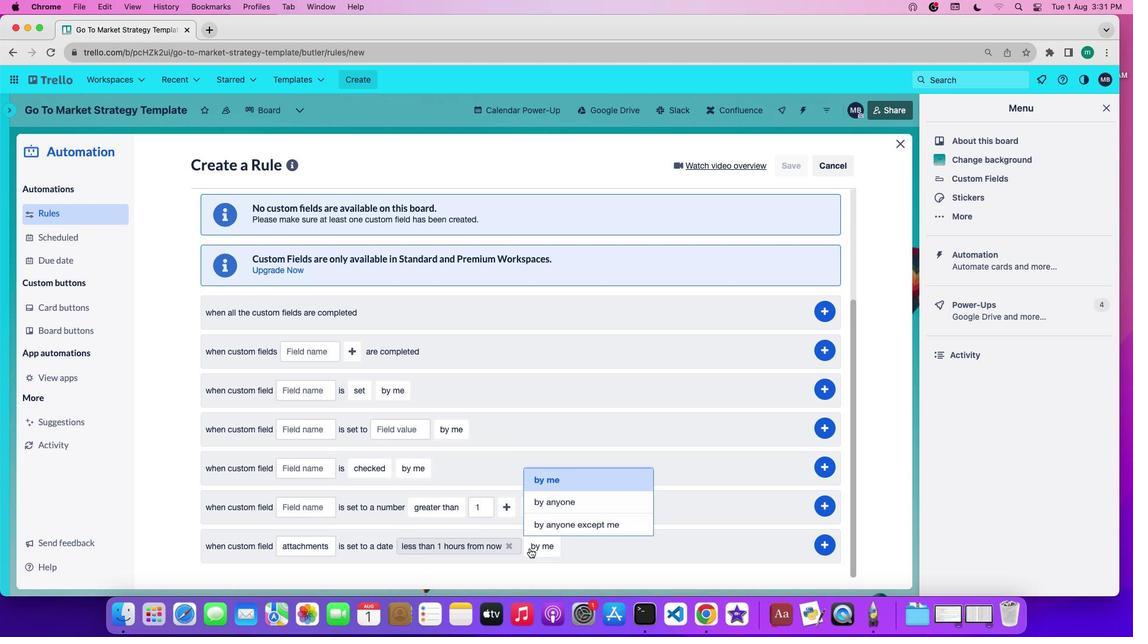 
Action: Mouse moved to (551, 528)
Screenshot: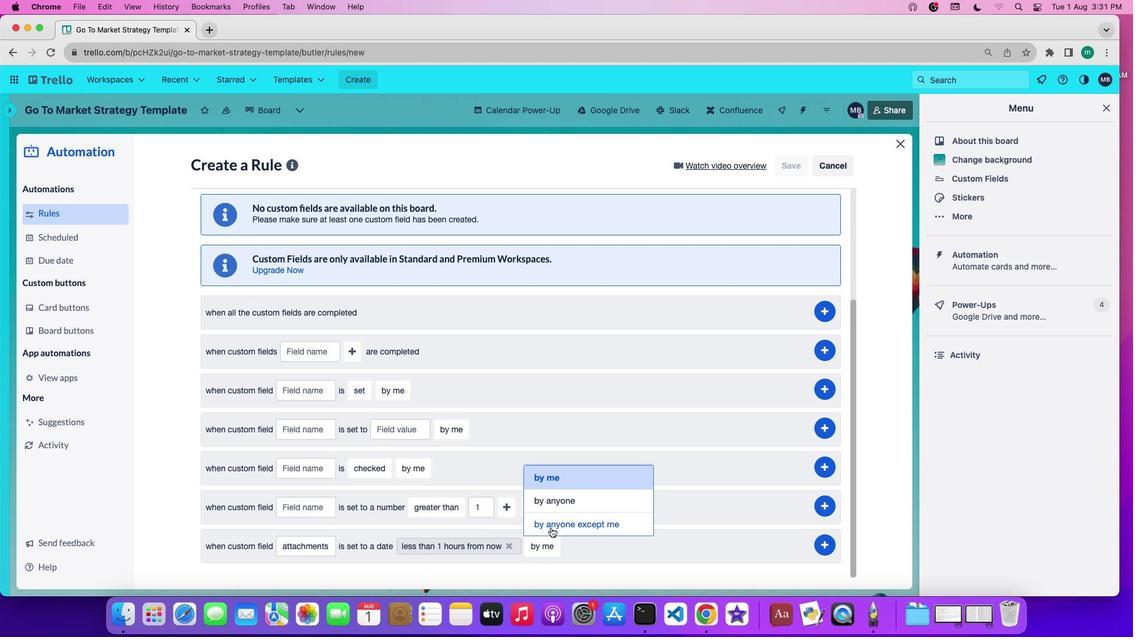 
Action: Mouse pressed left at (551, 528)
Screenshot: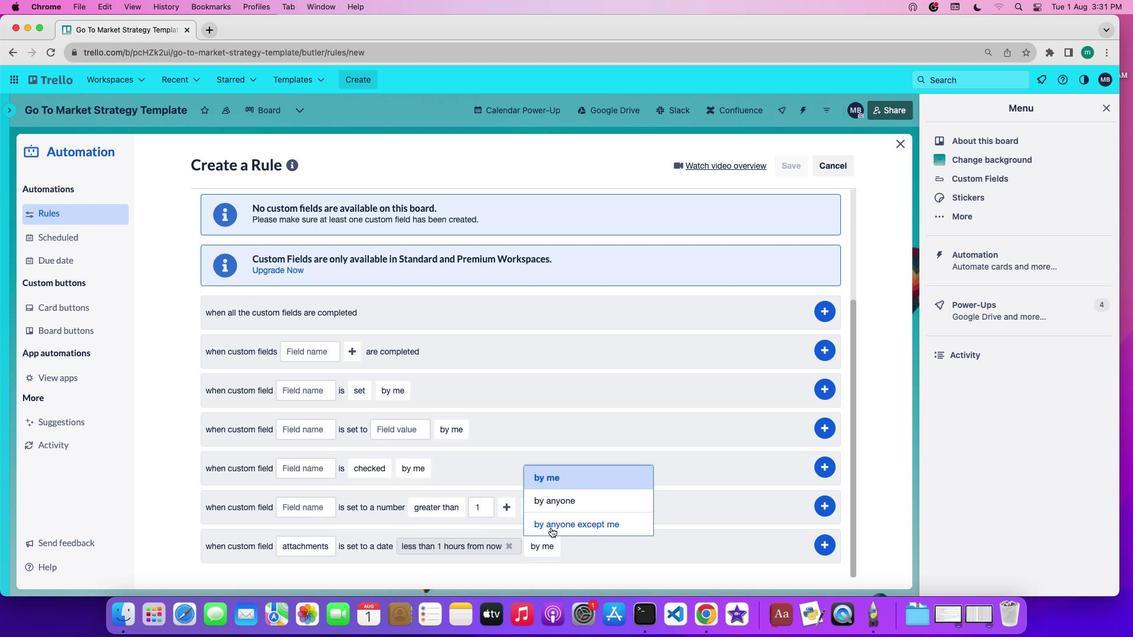 
Action: Mouse moved to (819, 543)
Screenshot: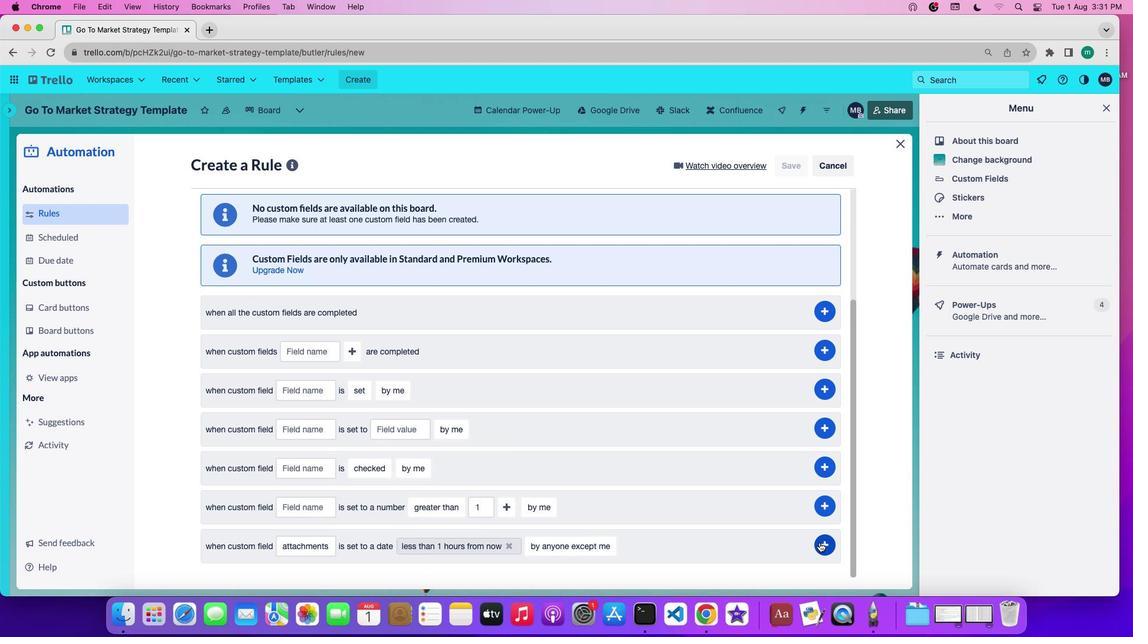 
Action: Mouse pressed left at (819, 543)
Screenshot: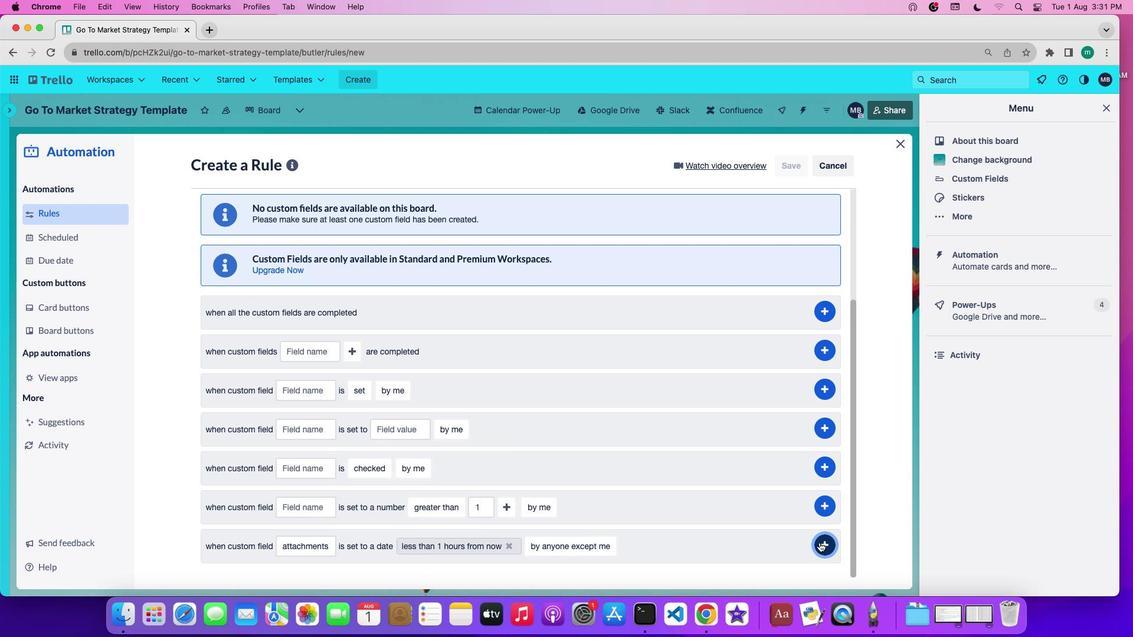 
